 Task: open an excel sheet and write heading  SpendSmartAdd Dates in a column and its values below  '2023-05-01, 2023-05-03, 2023-05-05, 2023-05-10, 2023-05-15, 2023-05-20, 2023-05-25 & 2023-05-31'Add Categories in next column and its values below  Groceries, Dining Out, Transportation, Entertainment, Shopping, Utilities, Health & Miscellaneous. Add Descriptions in next column and its values below  Supermarket, Restaurant, Public Transport, Movie Tickets, Clothing Store, Internet Bill, Pharmacy & Online PurchaseAdd Amountin next column and its values below  $50, $30, $10, $20, $100, $60, $40 & $50Save page Financial Wizard
Action: Mouse moved to (21, 28)
Screenshot: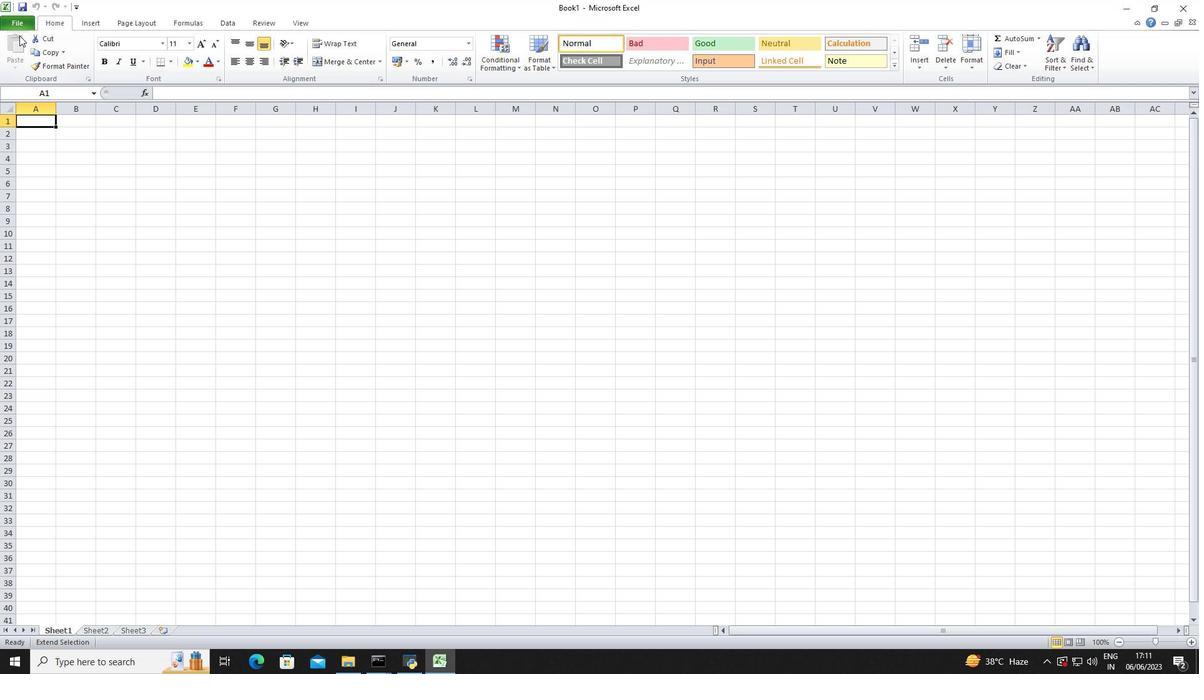 
Action: Mouse pressed left at (21, 28)
Screenshot: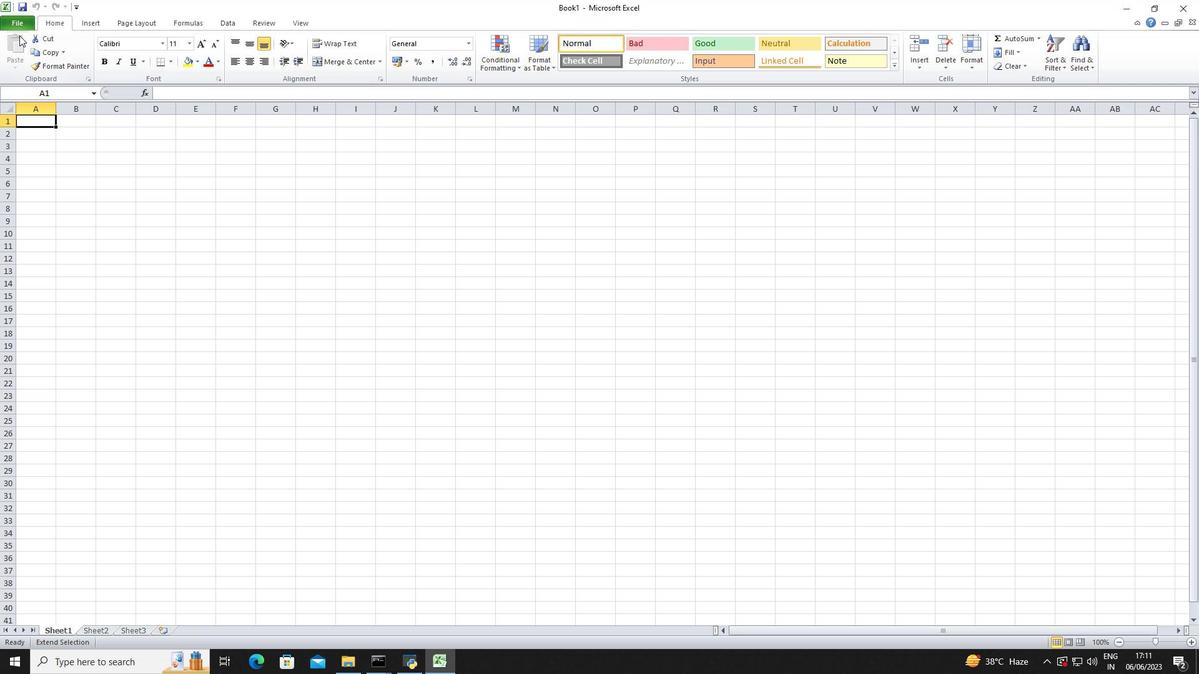 
Action: Mouse moved to (36, 161)
Screenshot: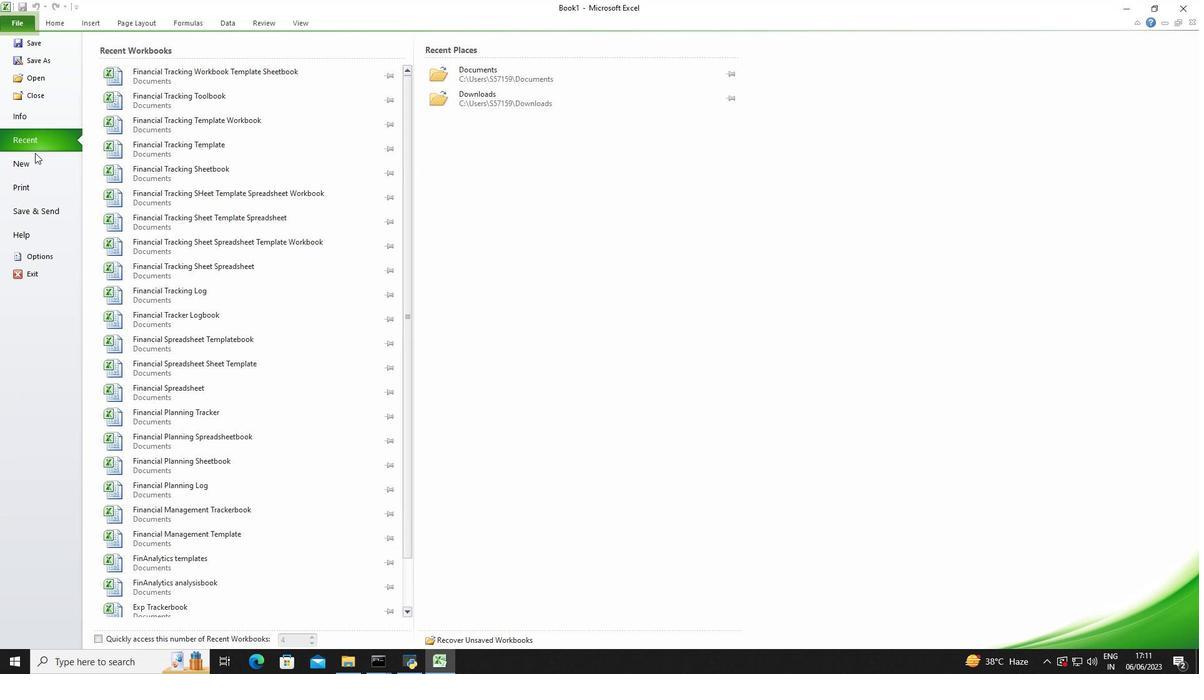
Action: Mouse pressed left at (36, 161)
Screenshot: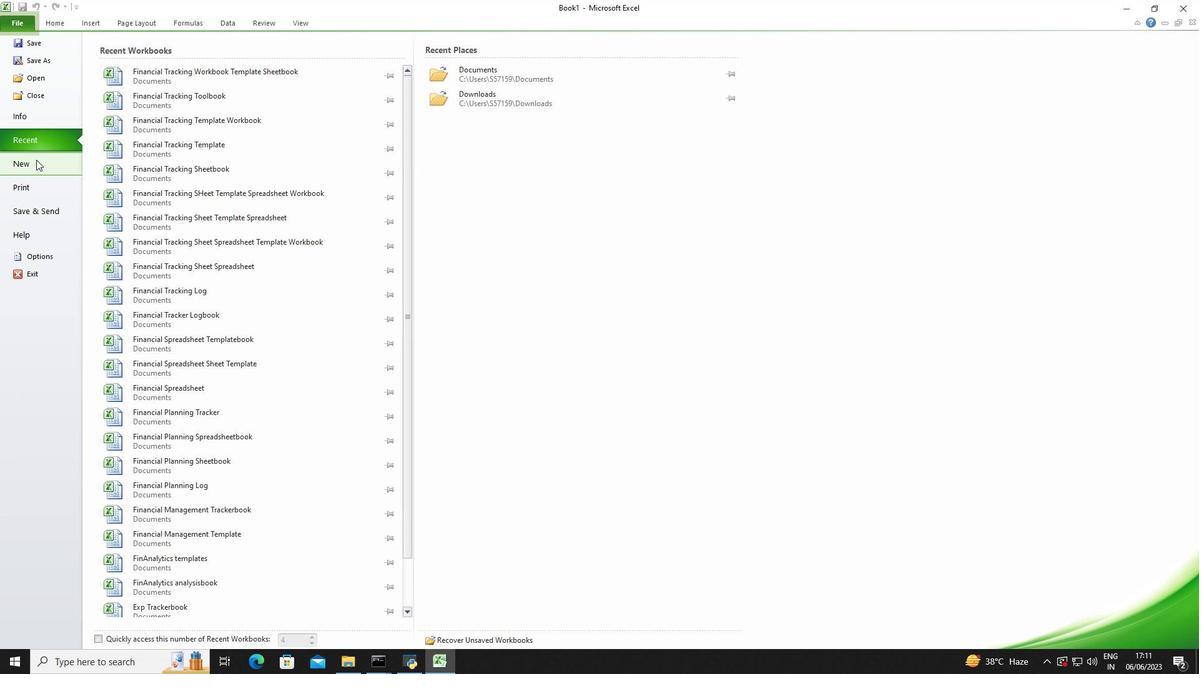 
Action: Mouse moved to (612, 322)
Screenshot: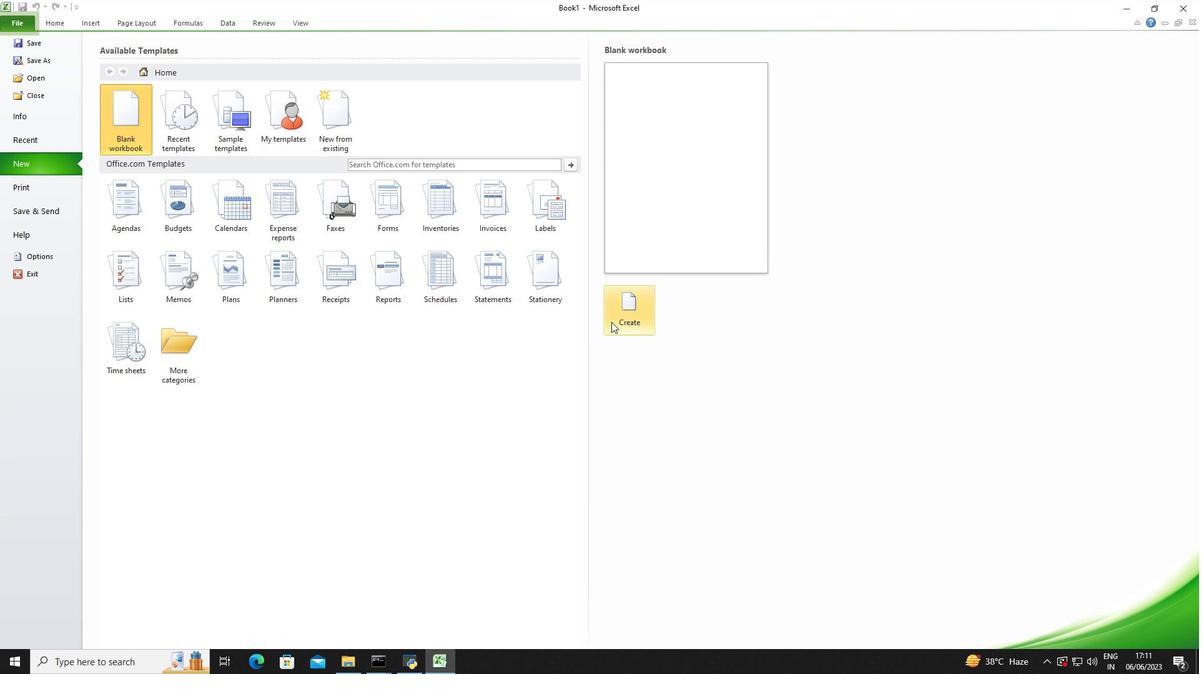 
Action: Mouse pressed left at (612, 322)
Screenshot: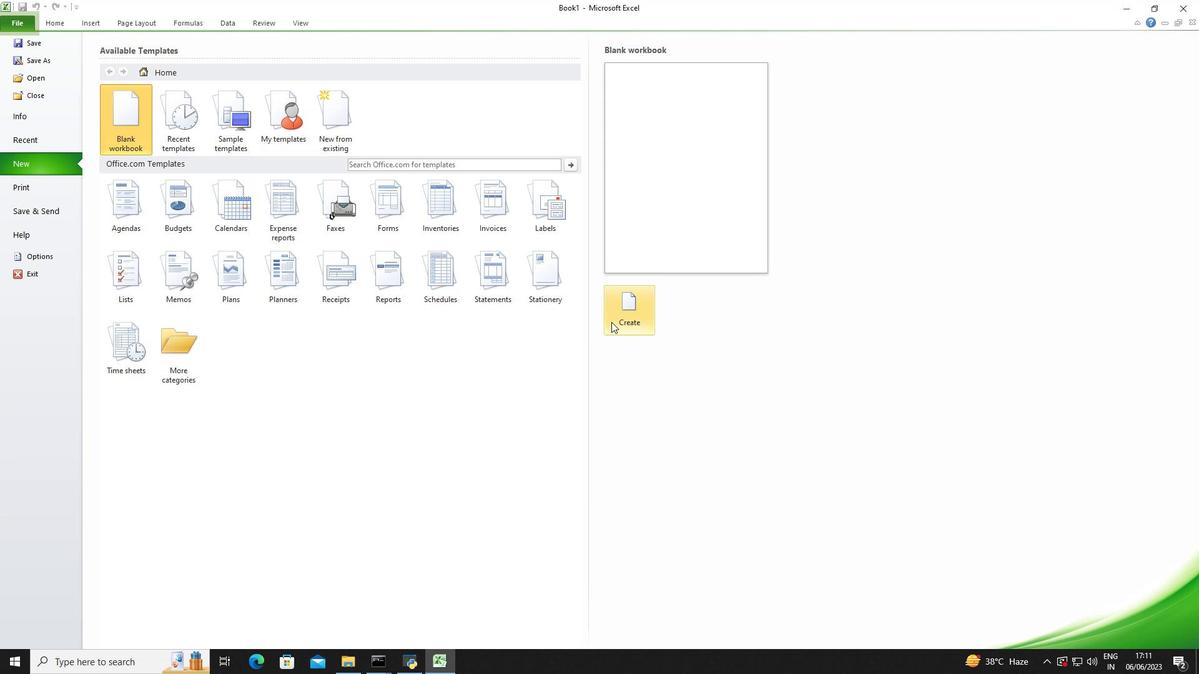
Action: Mouse moved to (34, 124)
Screenshot: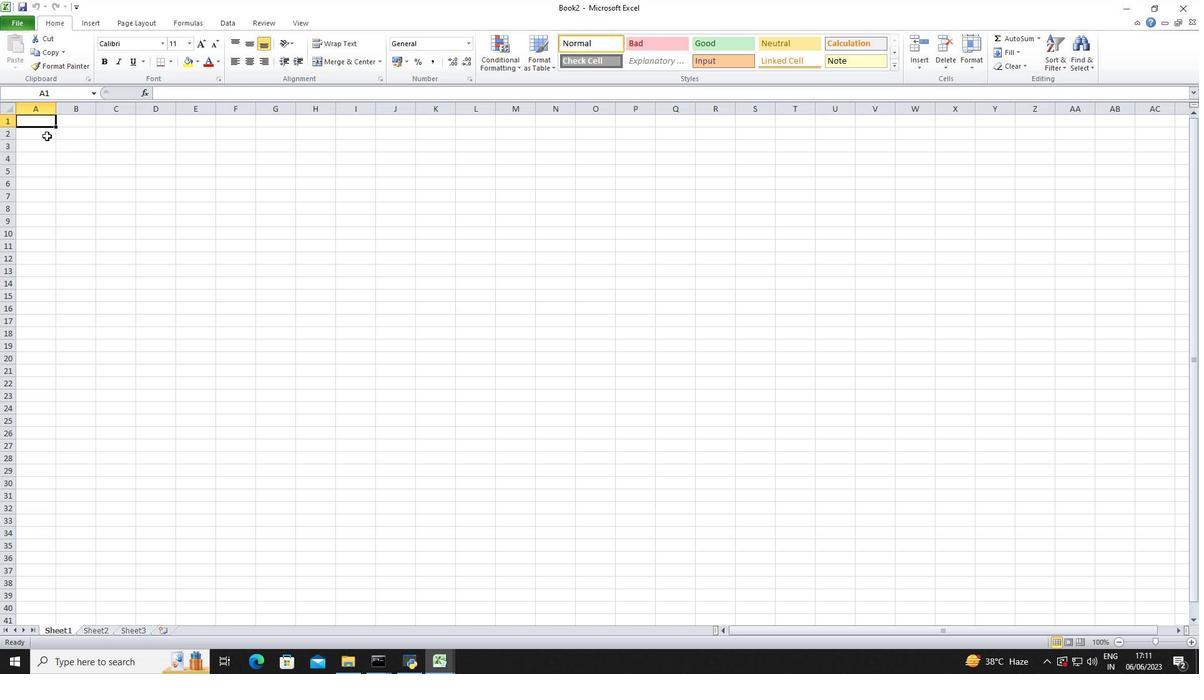
Action: Mouse pressed left at (34, 124)
Screenshot: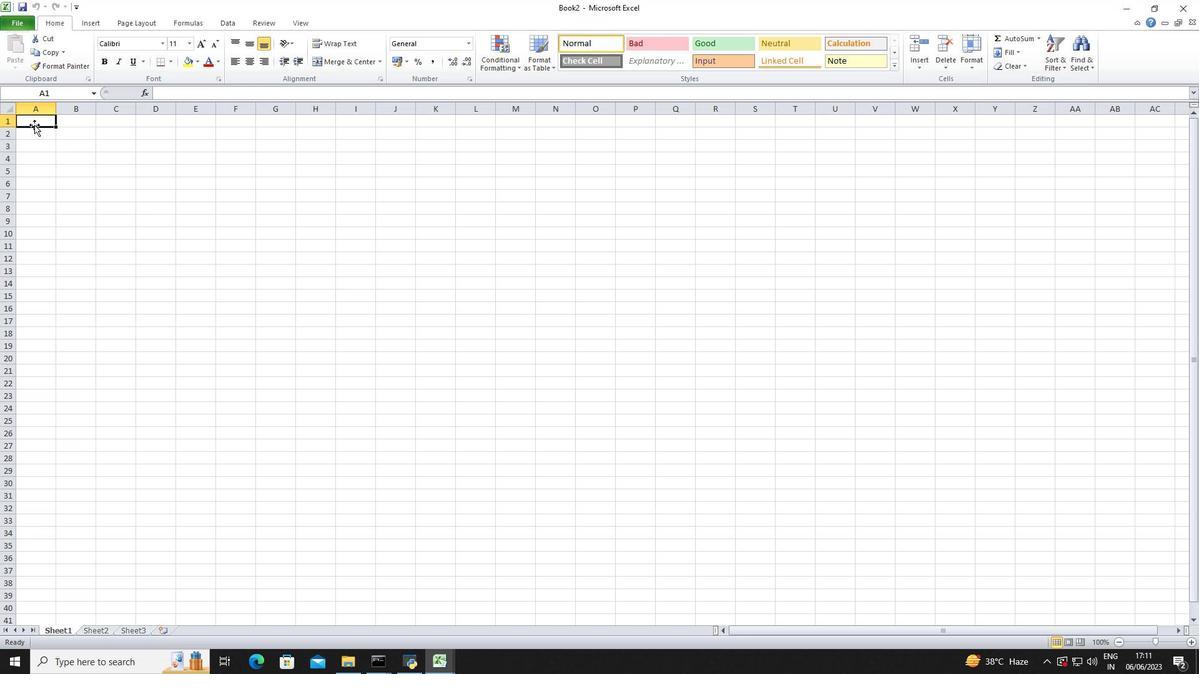 
Action: Key pressed <Key.shift>Spend<Key.shift>Smart<Key.down><Key.down><Key.shift>Dates<Key.down>2023-05-01<Key.enter>2023-05-03<Key.enter>20230-05-05<Key.enter><Key.up>2023-05-05<Key.enter>2023-05-10<Key.enter>20230<Key.backspace>=<Key.backspace>-05-15<Key.enter>2023-05020<Key.enter><Key.up>
Screenshot: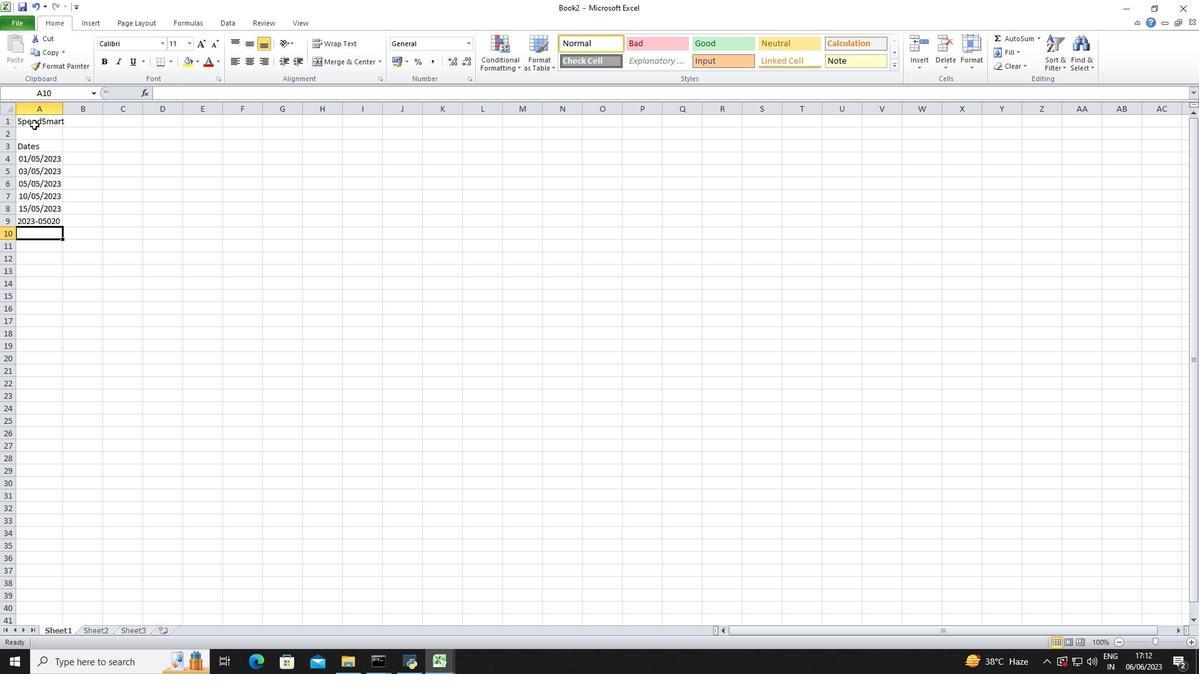 
Action: Mouse moved to (46, 222)
Screenshot: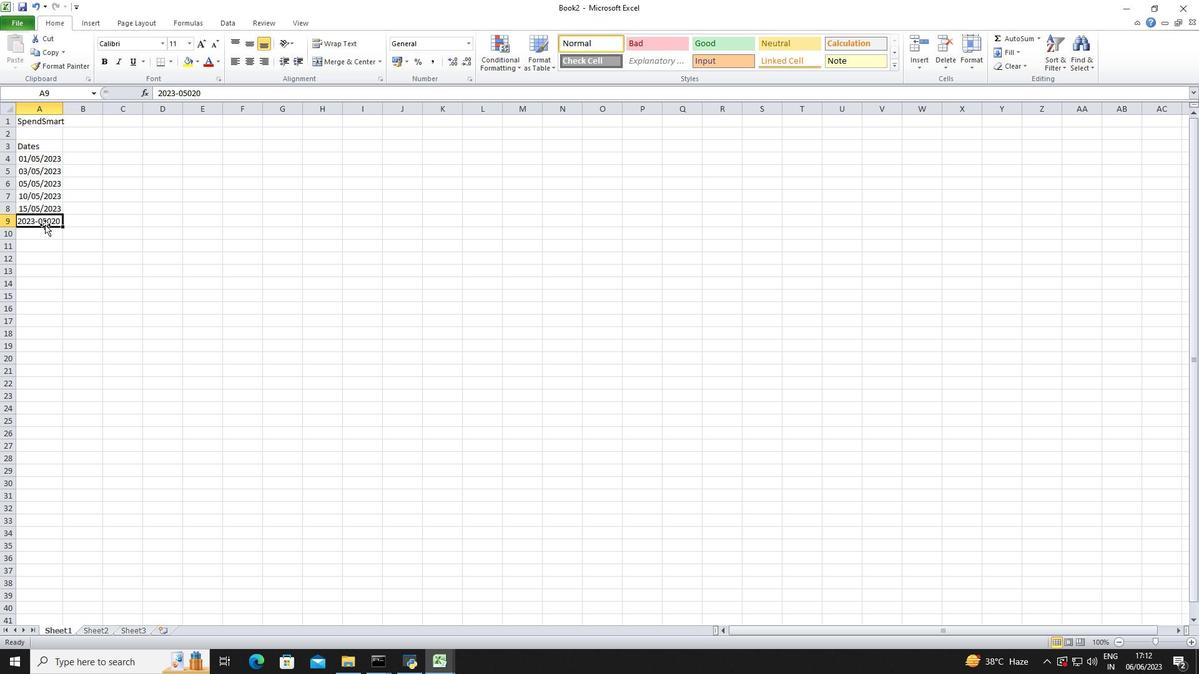 
Action: Mouse pressed left at (46, 222)
Screenshot: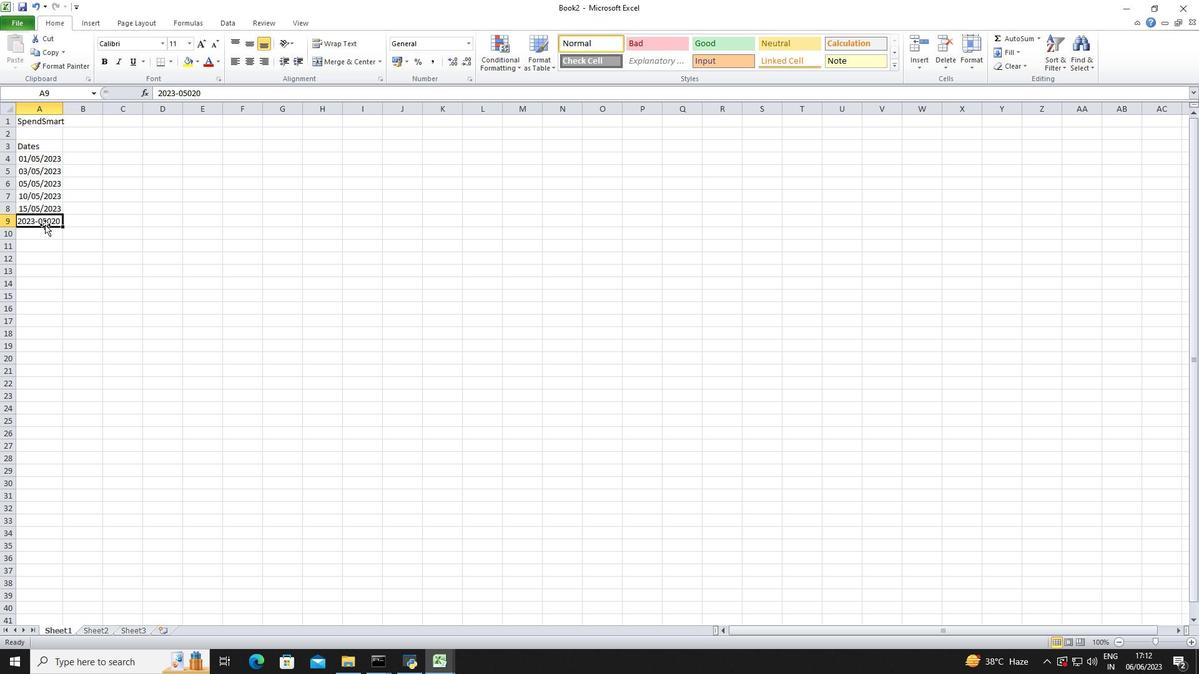 
Action: Mouse pressed left at (46, 222)
Screenshot: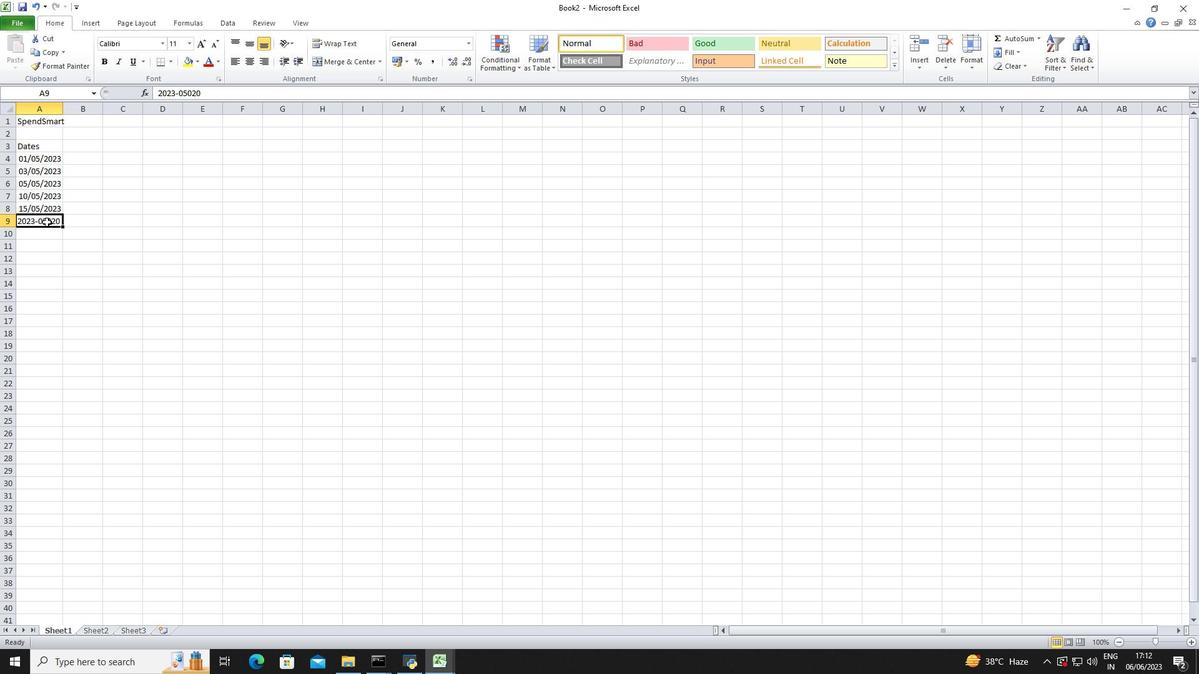
Action: Mouse moved to (118, 239)
Screenshot: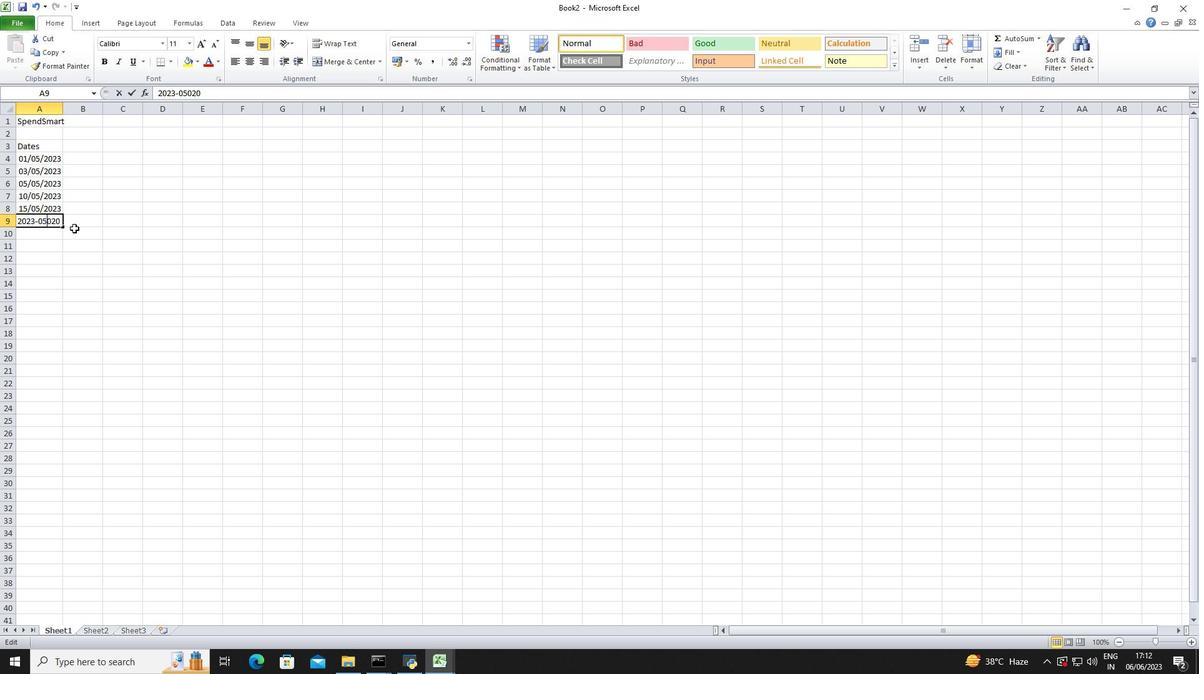 
Action: Key pressed <Key.right><Key.backspace>-<Key.enter>20230<Key.backspace>-05-25<Key.enter>2023-05-31<Key.enter><Key.right>
Screenshot: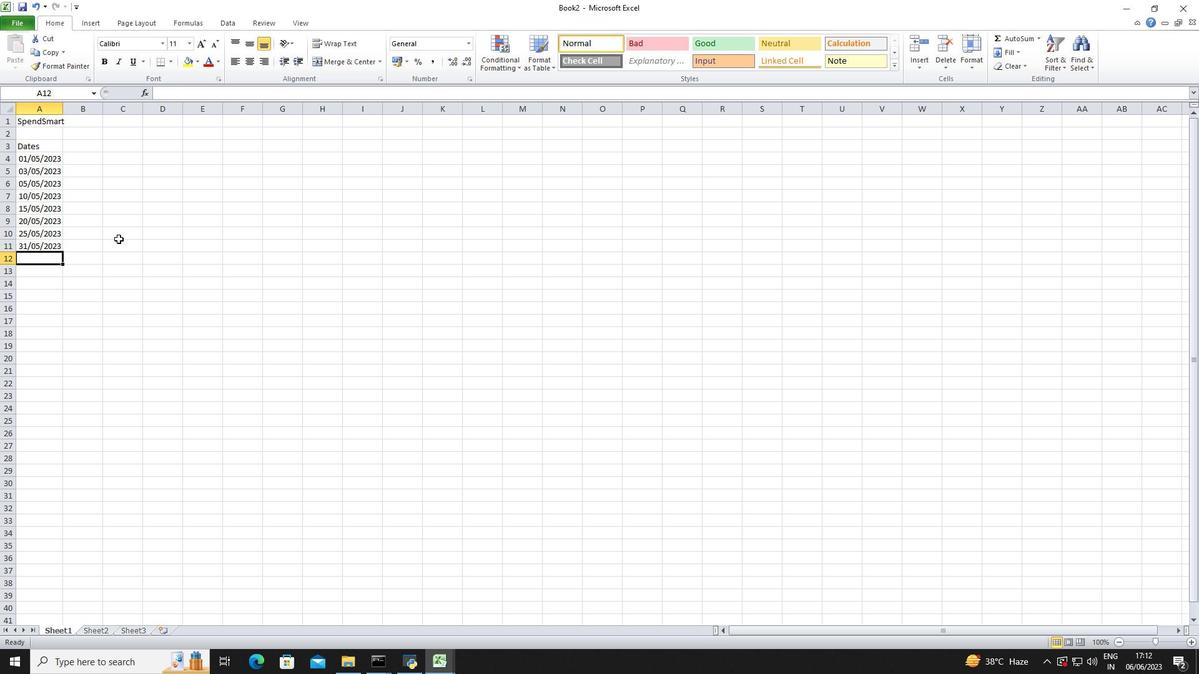 
Action: Mouse moved to (44, 158)
Screenshot: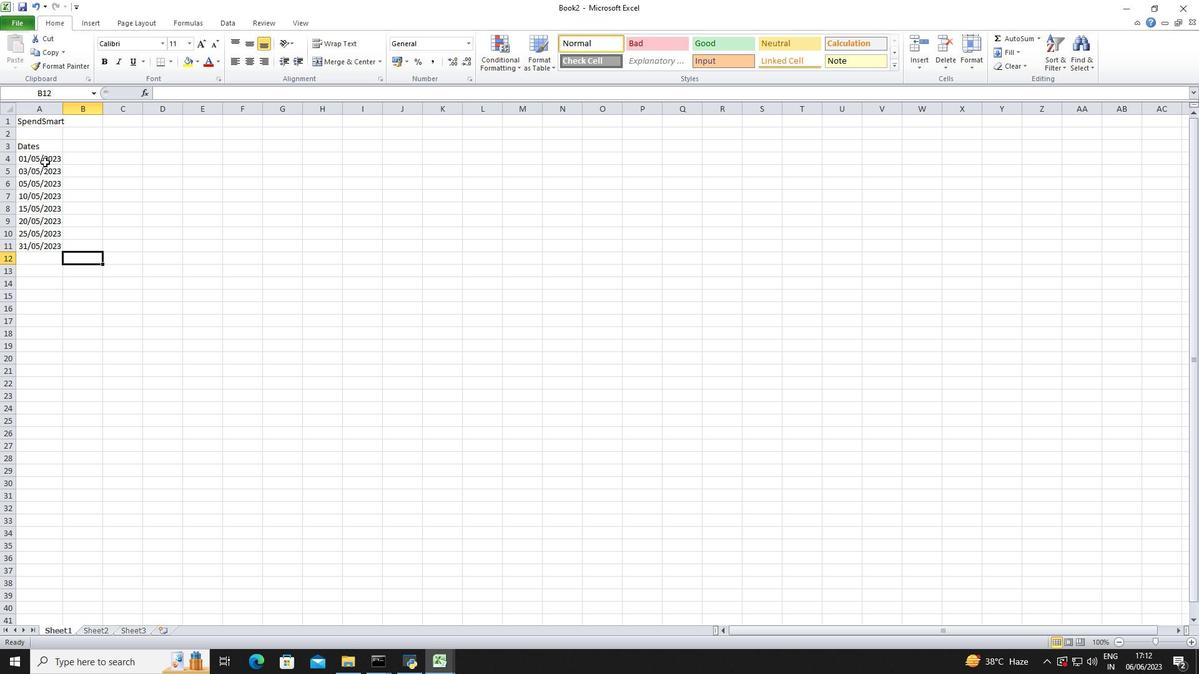 
Action: Mouse pressed left at (44, 158)
Screenshot: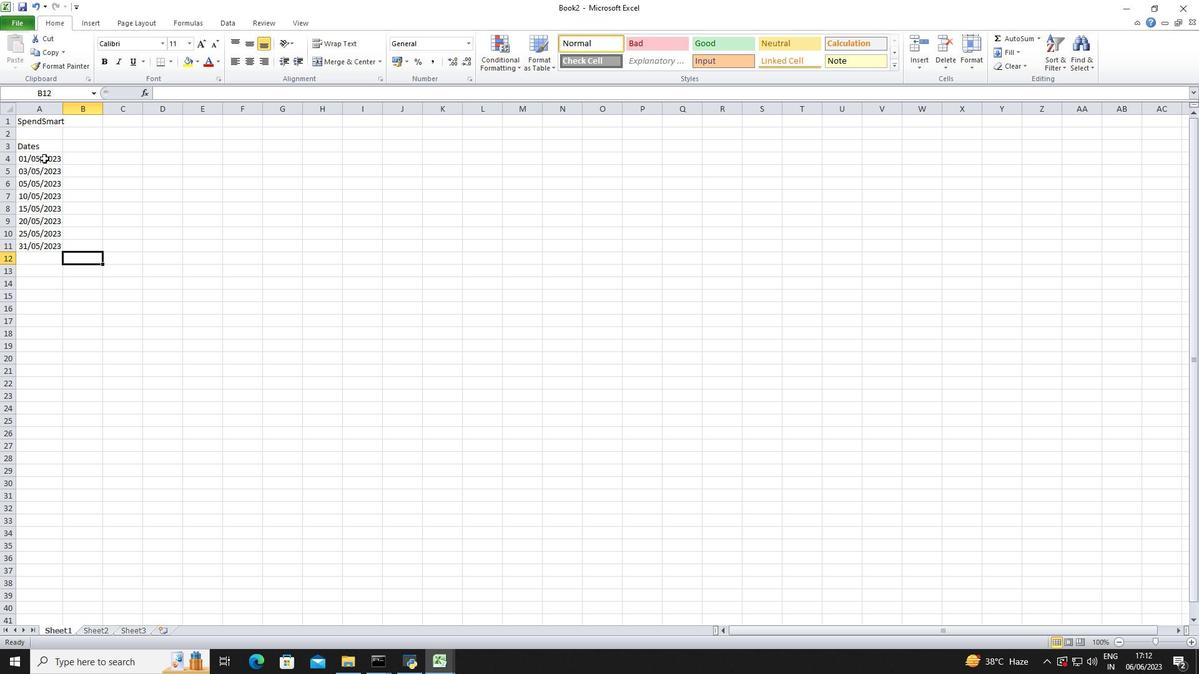 
Action: Mouse moved to (46, 245)
Screenshot: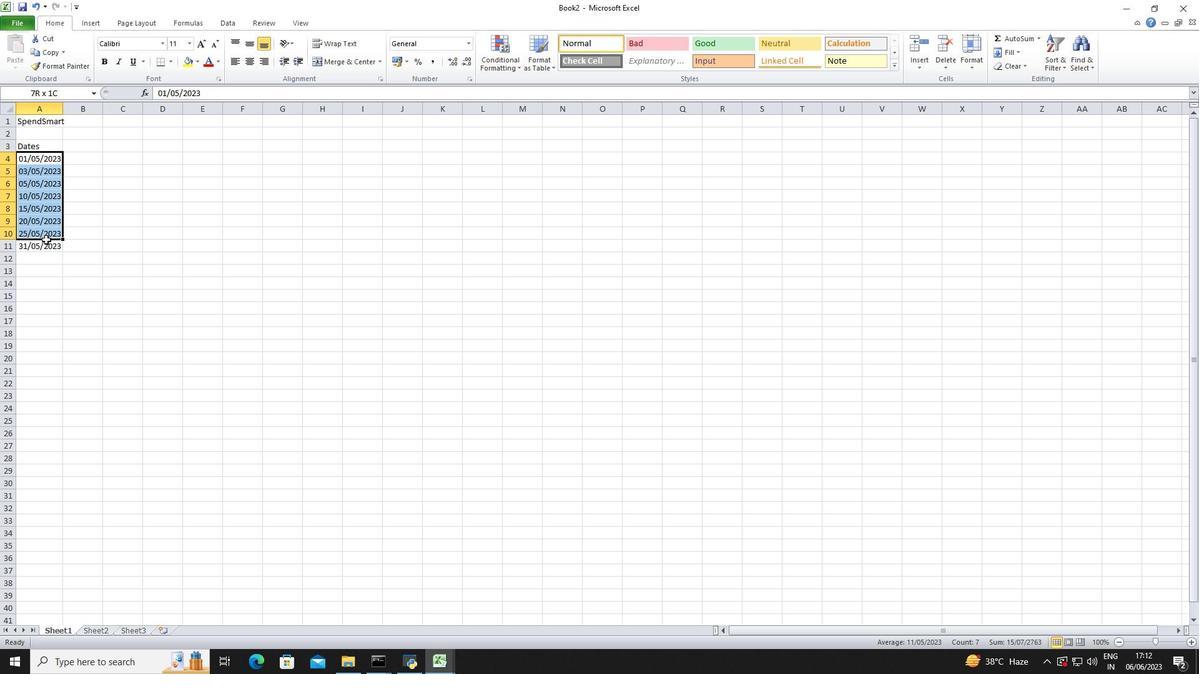 
Action: Mouse pressed right at (46, 245)
Screenshot: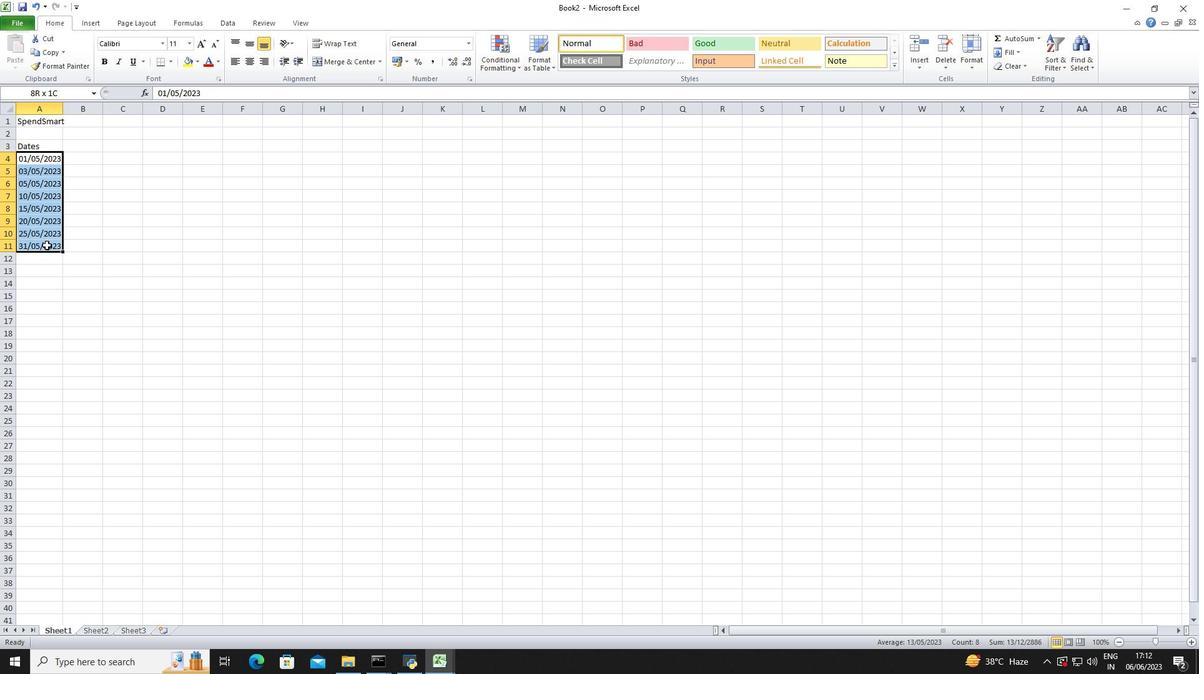 
Action: Mouse moved to (88, 416)
Screenshot: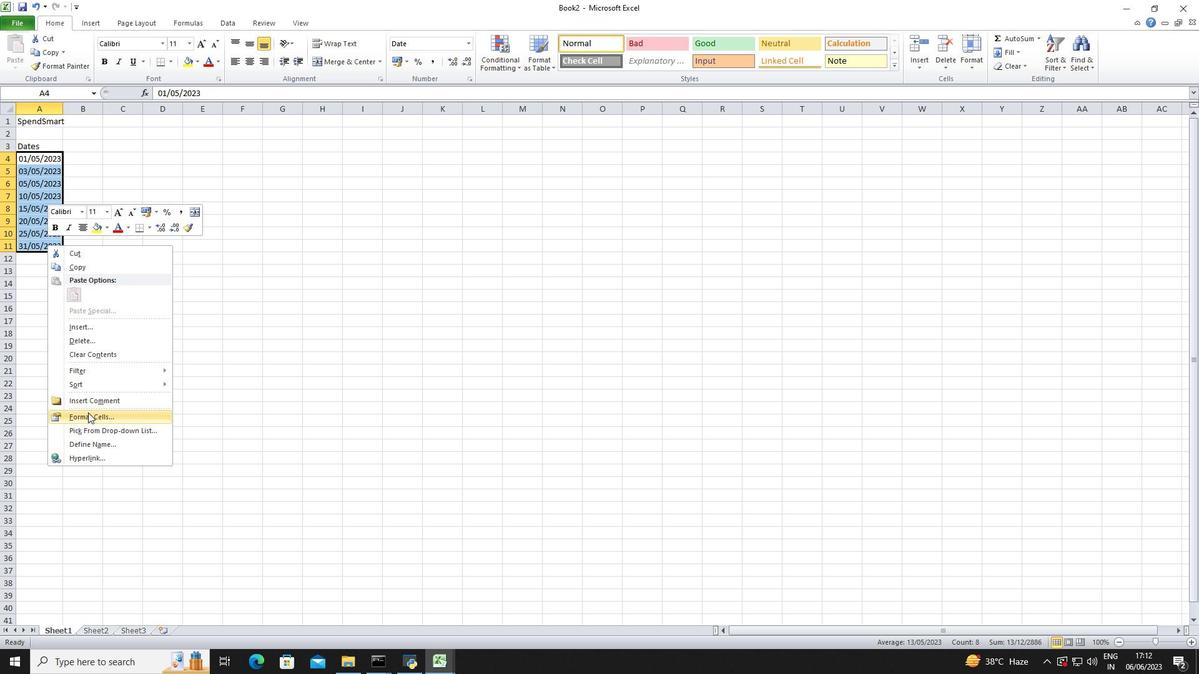
Action: Mouse pressed left at (88, 416)
Screenshot: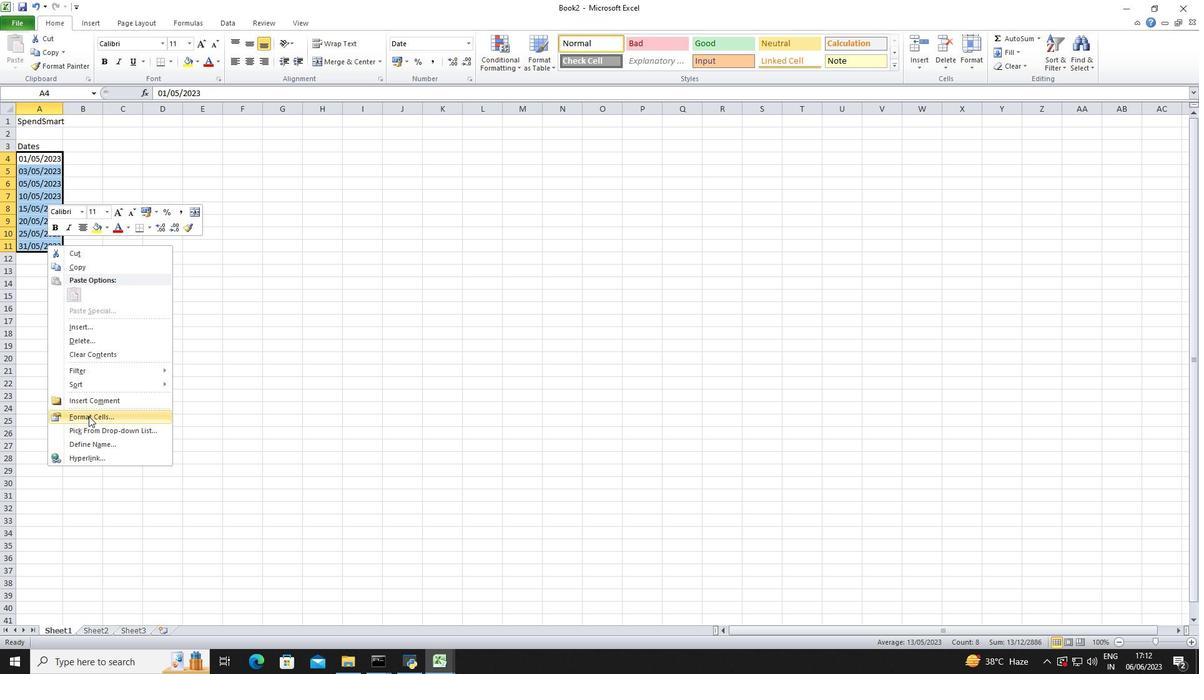 
Action: Mouse moved to (161, 276)
Screenshot: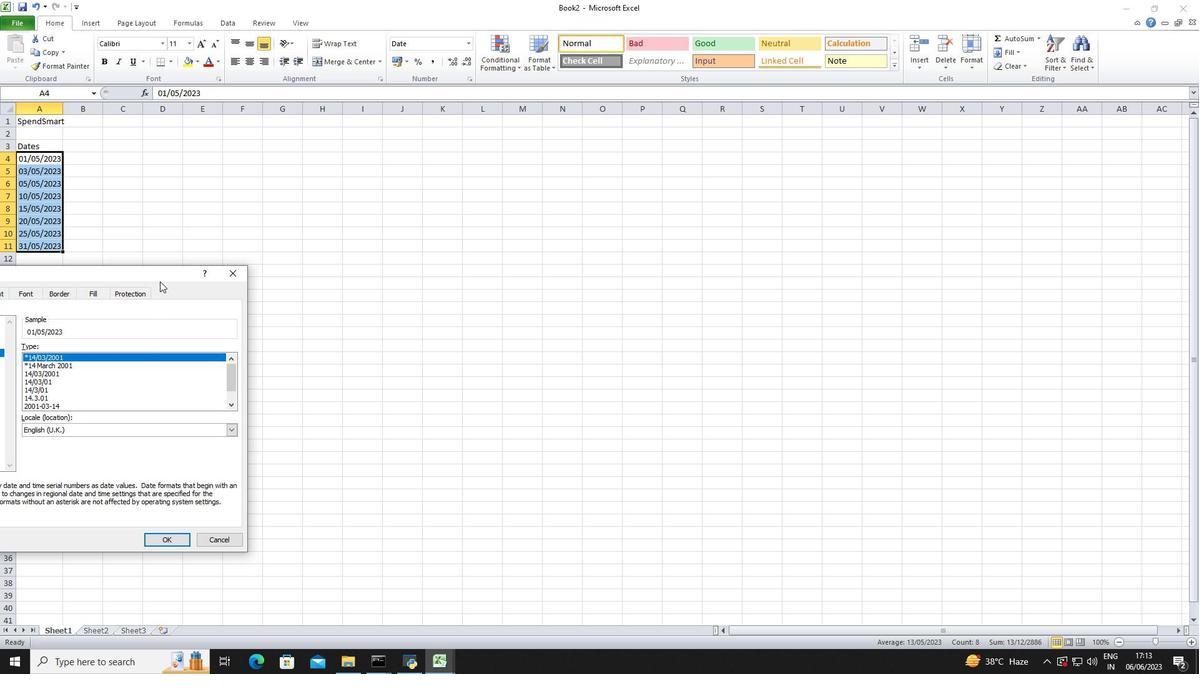 
Action: Mouse pressed left at (161, 276)
Screenshot: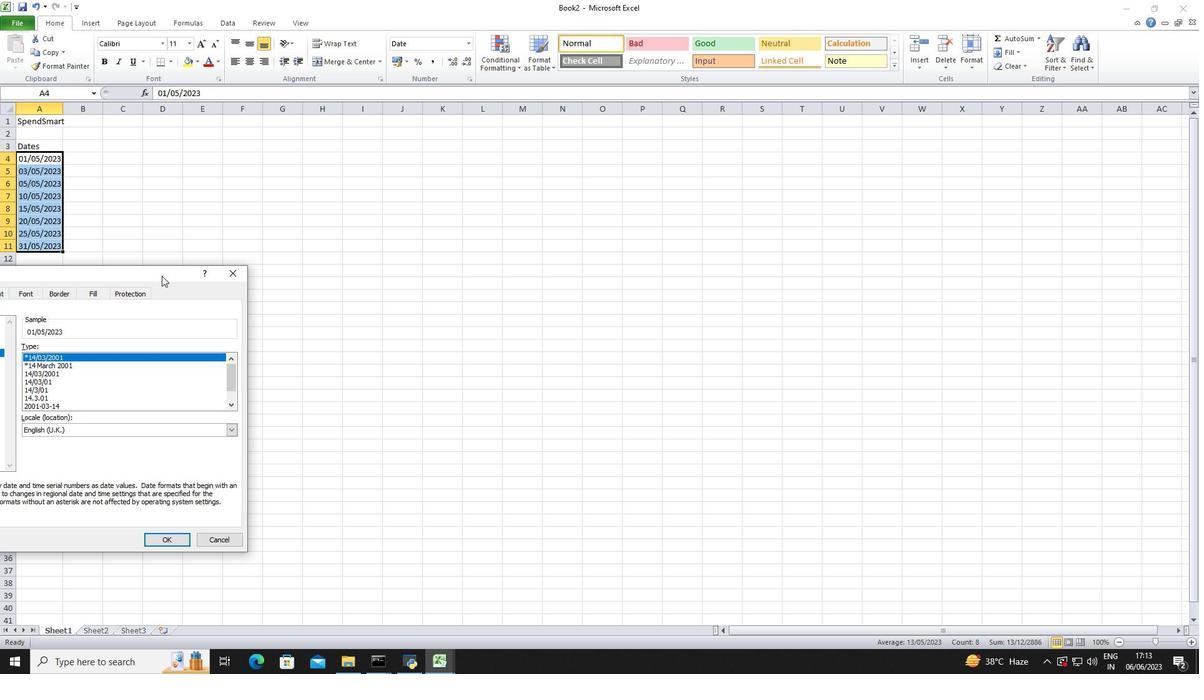 
Action: Mouse moved to (360, 341)
Screenshot: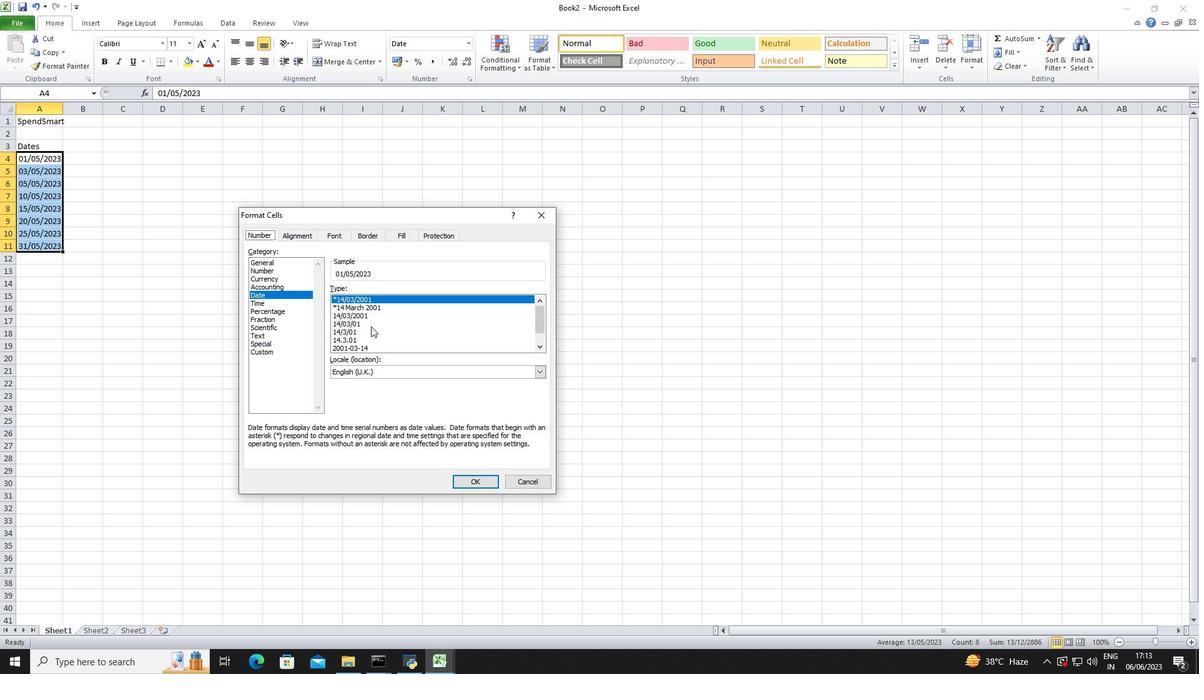 
Action: Mouse scrolled (360, 340) with delta (0, 0)
Screenshot: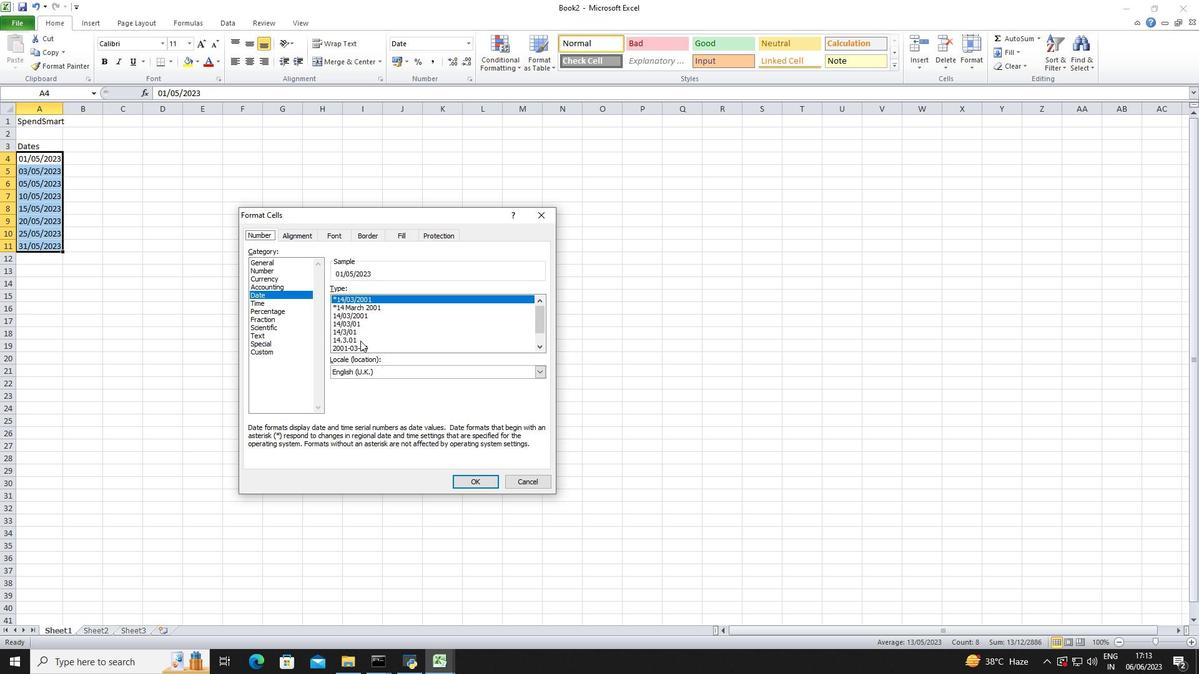 
Action: Mouse scrolled (360, 340) with delta (0, 0)
Screenshot: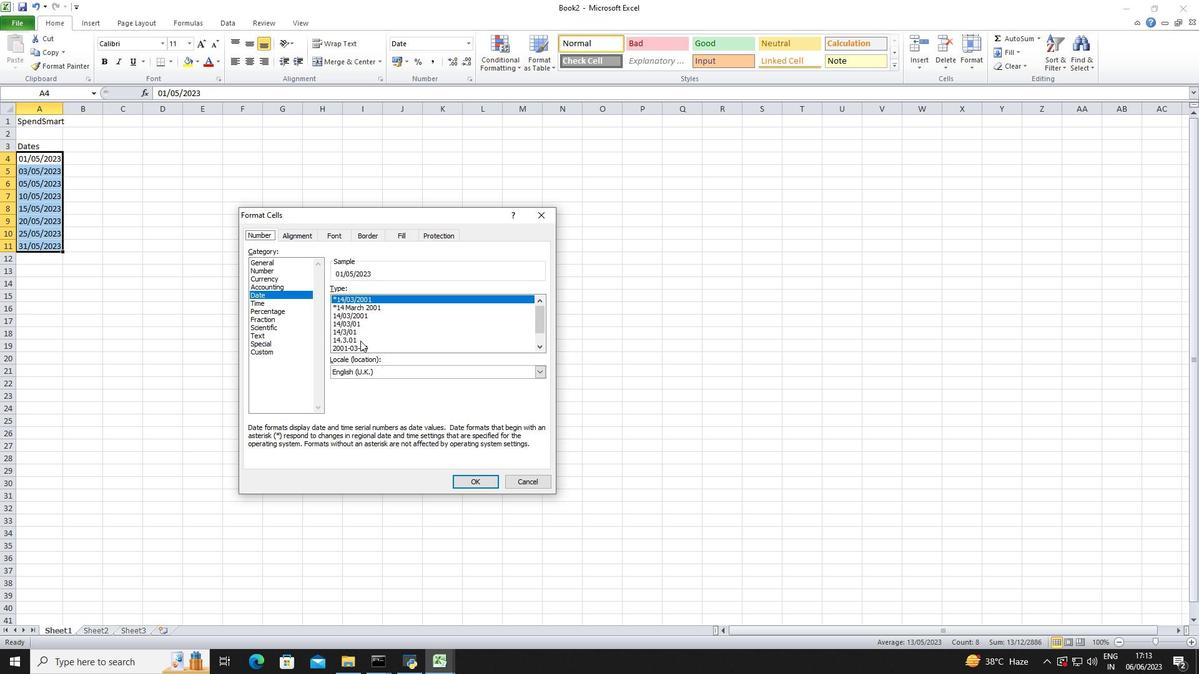 
Action: Mouse scrolled (360, 340) with delta (0, 0)
Screenshot: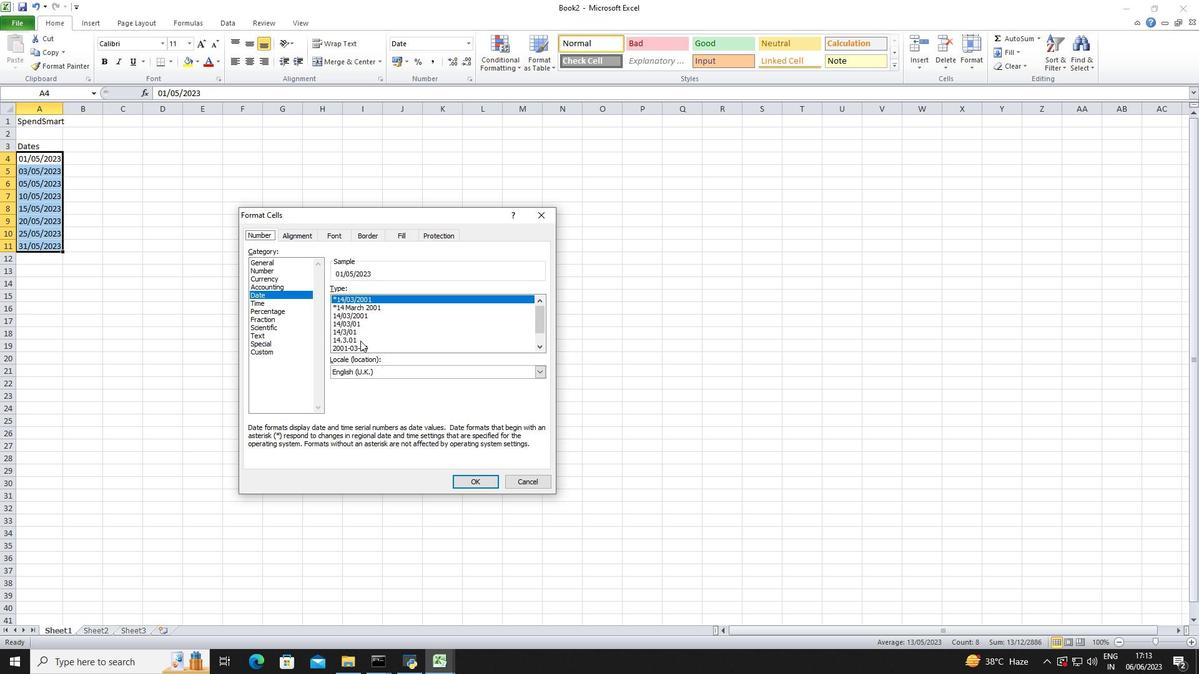 
Action: Mouse scrolled (360, 340) with delta (0, 0)
Screenshot: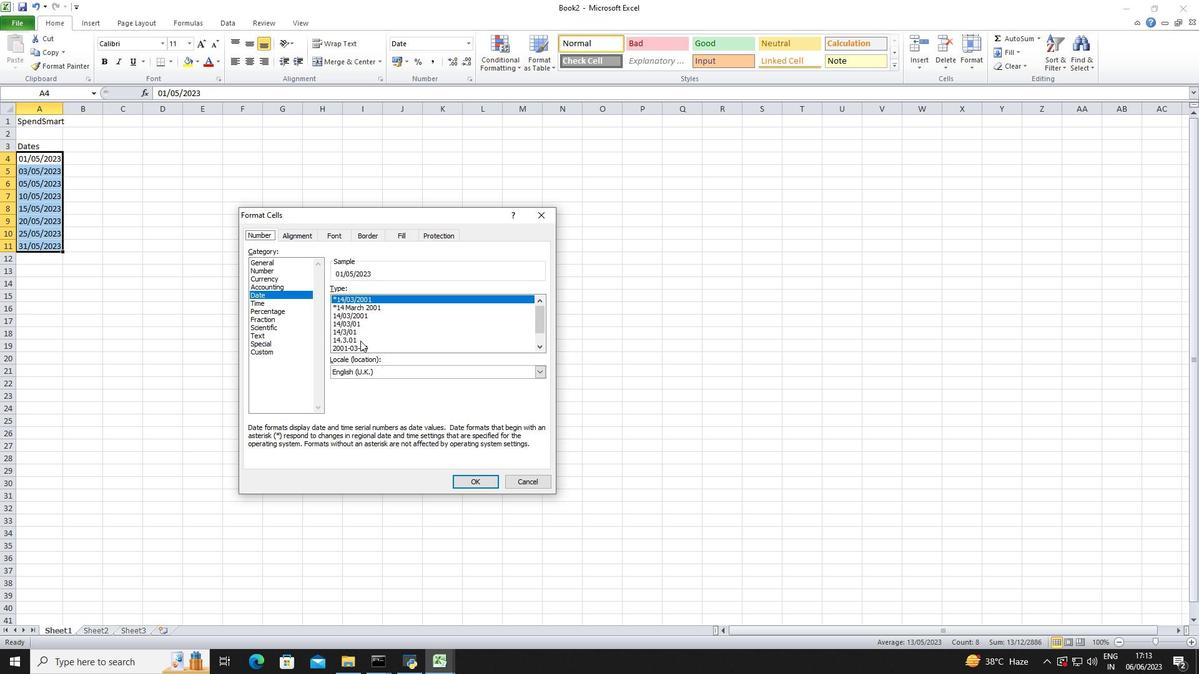 
Action: Mouse scrolled (360, 340) with delta (0, 0)
Screenshot: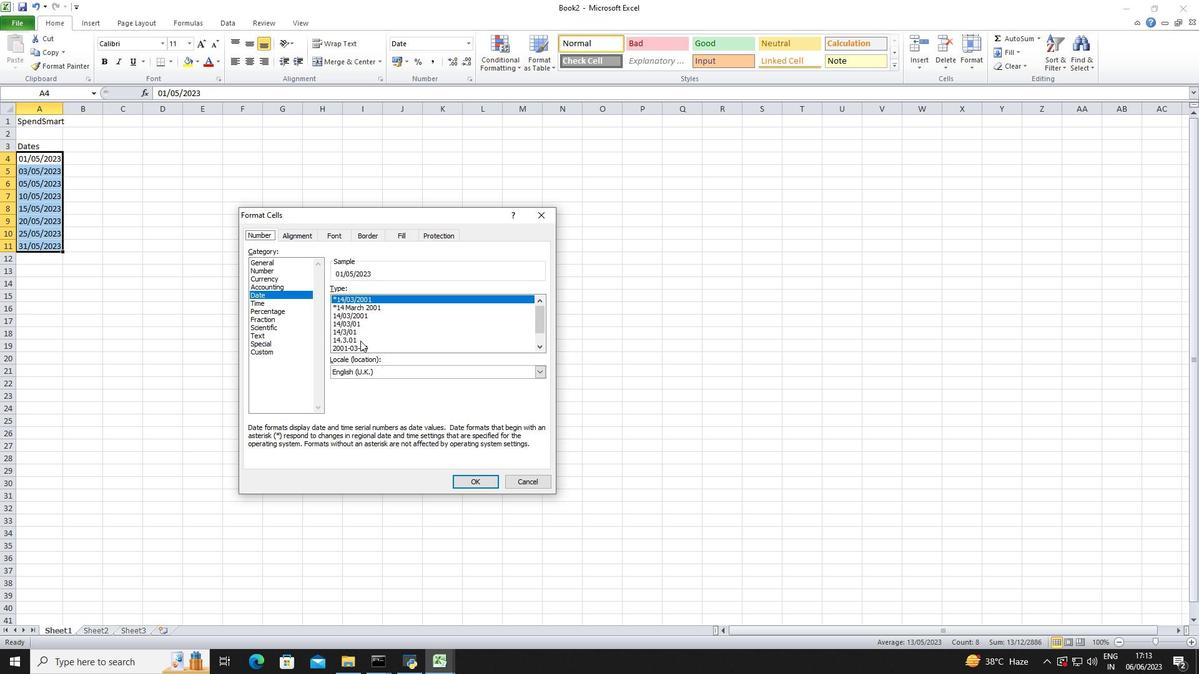 
Action: Mouse moved to (363, 332)
Screenshot: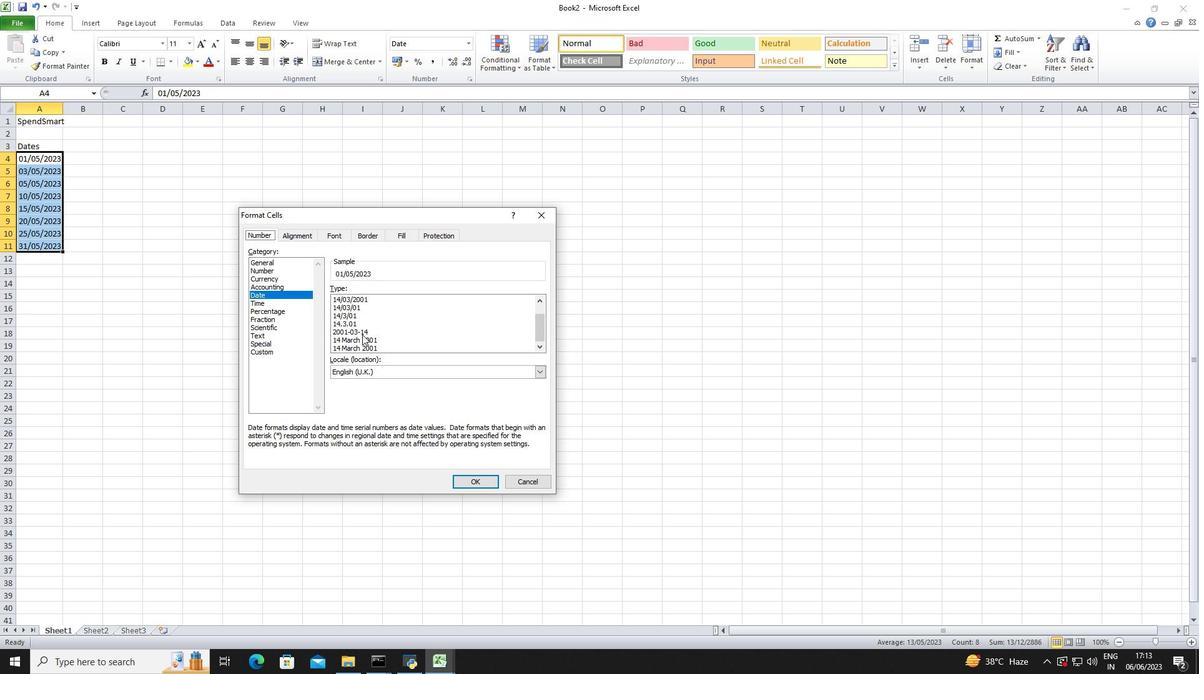 
Action: Mouse pressed left at (363, 332)
Screenshot: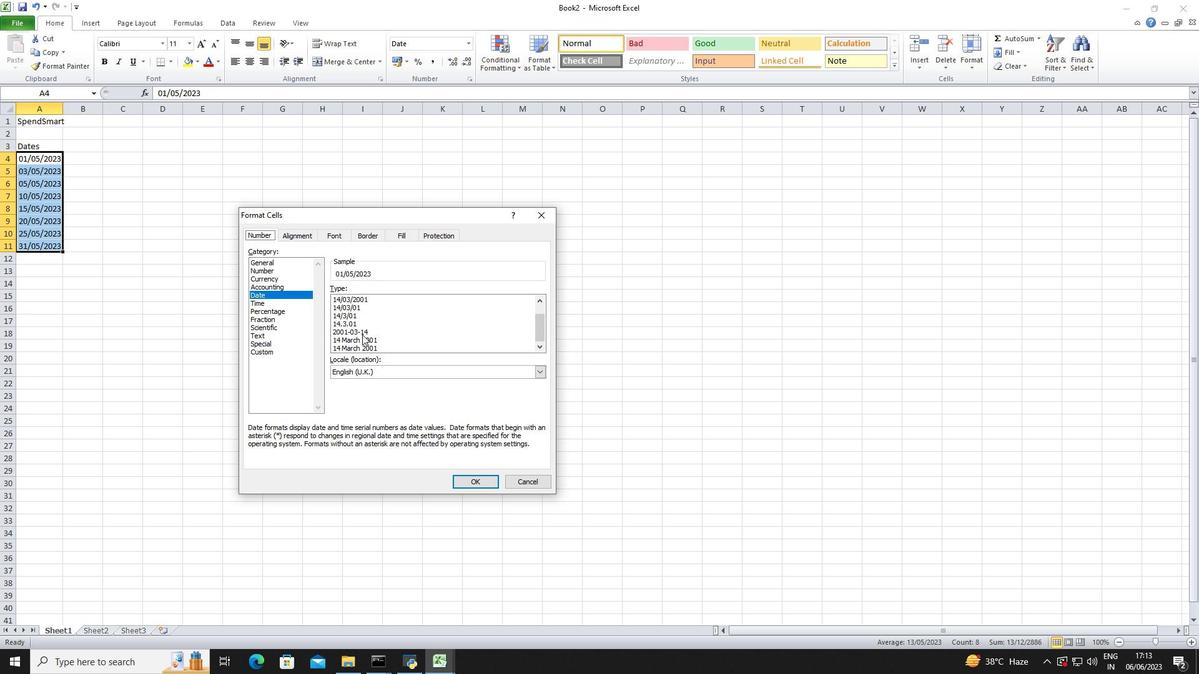 
Action: Mouse moved to (464, 478)
Screenshot: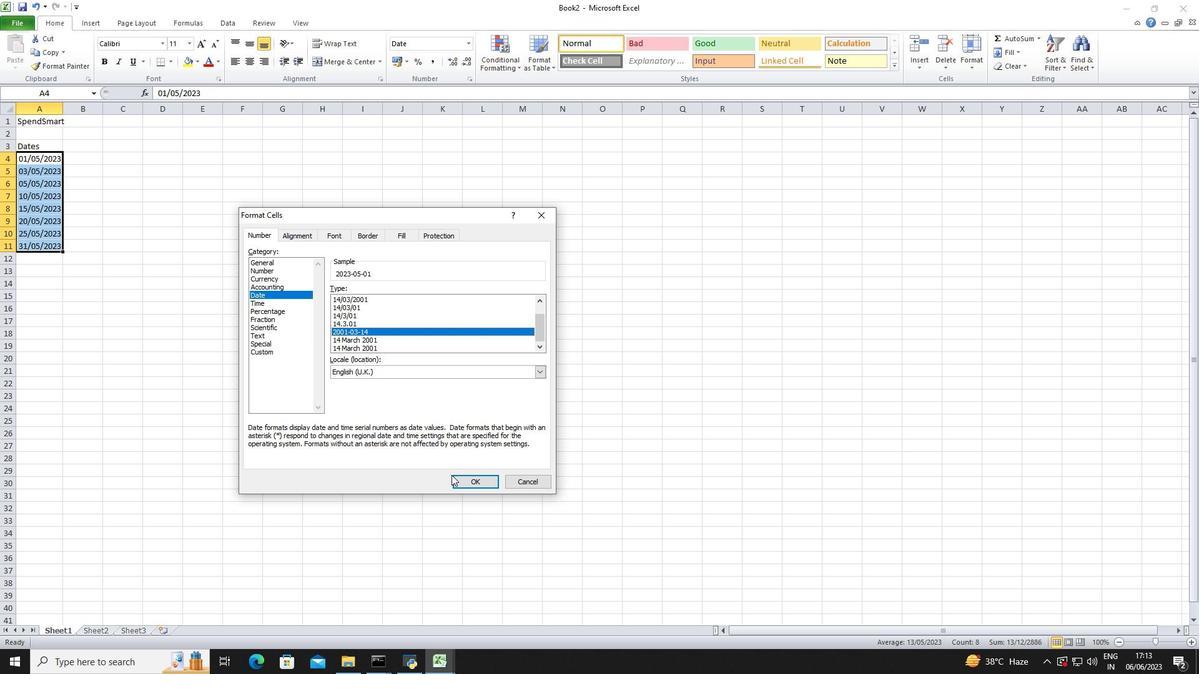 
Action: Mouse pressed left at (464, 478)
Screenshot: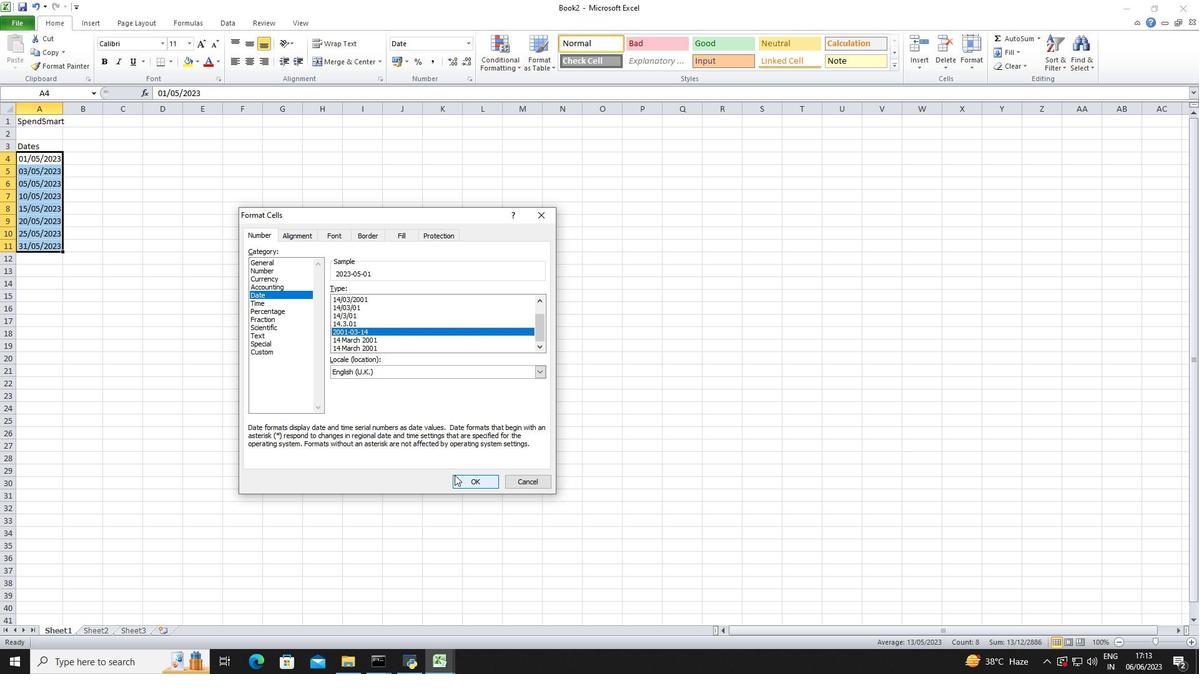 
Action: Mouse moved to (107, 145)
Screenshot: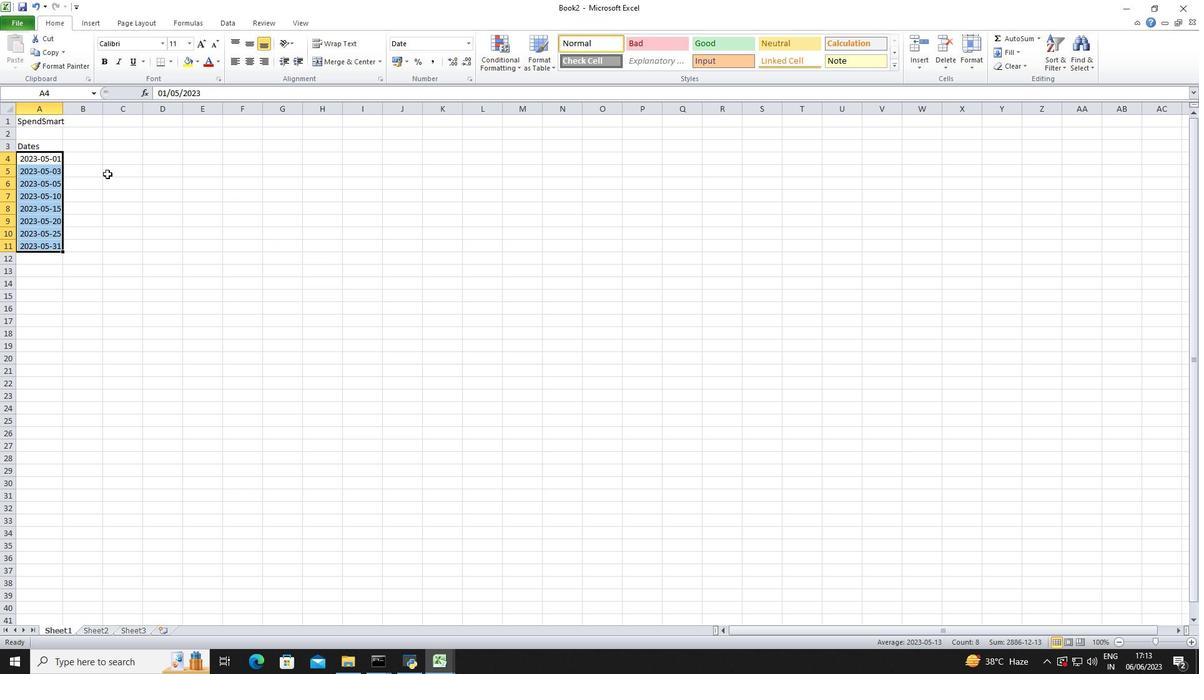 
Action: Mouse pressed left at (107, 145)
Screenshot: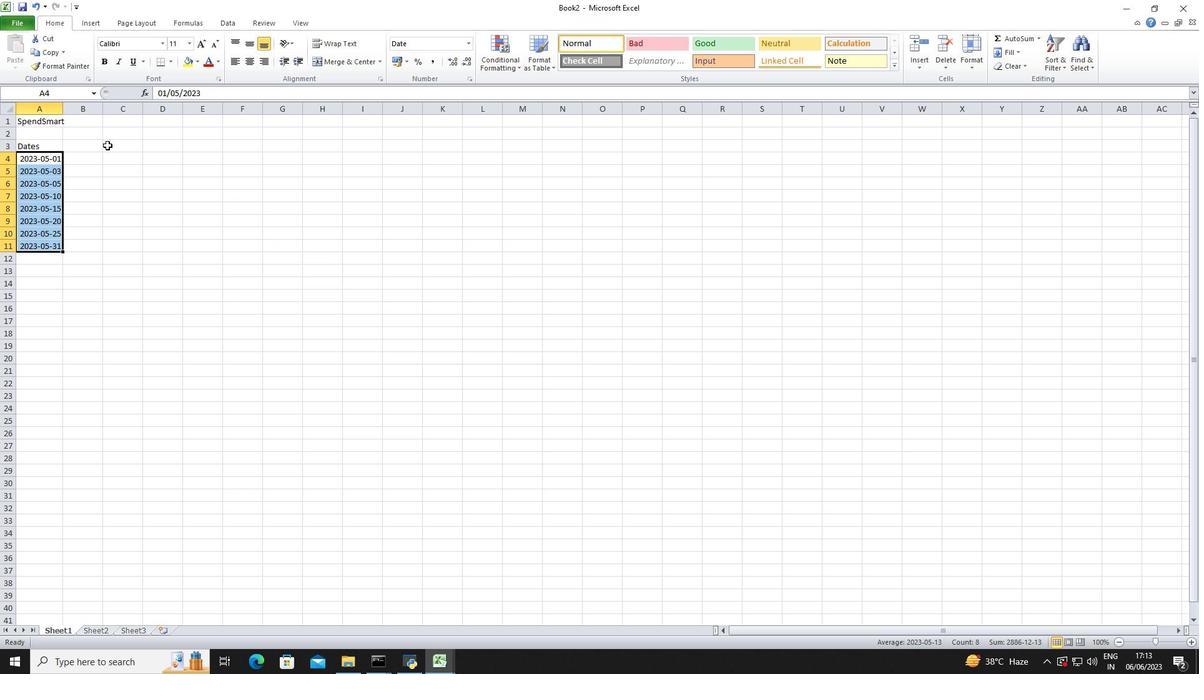 
Action: Key pressed <Key.shift>Categories<Key.down><Key.shift><Key.shift>Groceries<Key.enter><Key.shift>Dining<Key.space><Key.shift>Out<Key.enter><Key.shift>Transportation<Key.enter><Key.shift>Entertainmnet<Key.backspace><Key.backspace><Key.backspace>ent<Key.enter><Key.shift>Shopping<Key.enter><Key.shift>W<Key.backspace><Key.shift>Utilities<Key.enter><Key.shift>Health<Key.enter><Key.shift><Key.shift><Key.shift><Key.shift>Miscellaneous<Key.down><Key.right><Key.right><Key.up><Key.up><Key.up><Key.up><Key.up><Key.up><Key.up><Key.up><Key.up><Key.shift>Descriptions<Key.down><Key.shift>Supermarket<Key.right><Key.down><Key.left><Key.shift>Resr<Key.backspace>taurant<Key.right><Key.down><Key.left><Key.shift>Public<Key.space><Key.shift>Transport<Key.enter><Key.shift>Movi<Key.space><Key.shift><Key.backspace>e<Key.space><Key.shift>Tickets<Key.enter><Key.shift>Clothing<Key.space><Key.shift>Store<Key.enter><Key.shift>Internet<Key.space><Key.shift>Bill<Key.enter><Key.shift>Pharm<Key.caps_lock>CY<Key.backspace><Key.backspace>A<Key.caps_lock><Key.backspace>acy<Key.enter><Key.shift>Online<Key.space><Key.shift>Purchase<Key.right><Key.right><Key.up><Key.up><Key.up><Key.up><Key.up><Key.up><Key.up><Key.up><Key.shift>Amount<Key.right><Key.down><Key.left>50<Key.enter>30<Key.enter>10<Key.enter>20<Key.enter>100<Key.enter>60<Key.enter>40<Key.enter>50<Key.down>
Screenshot: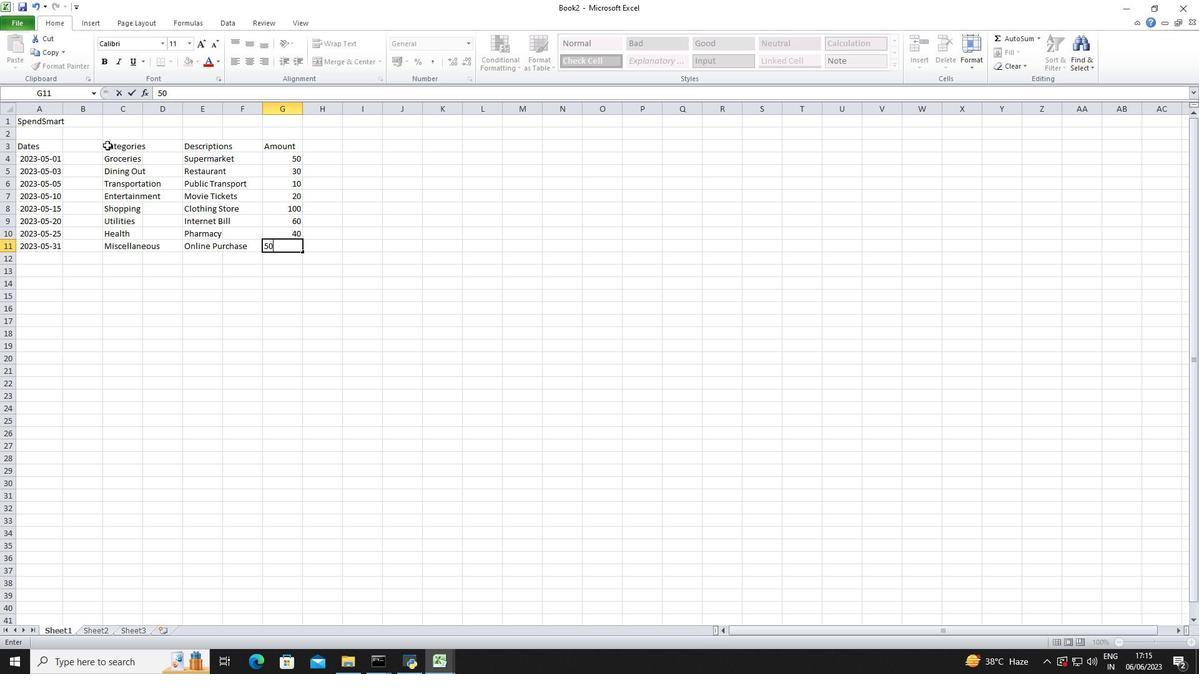 
Action: Mouse moved to (285, 159)
Screenshot: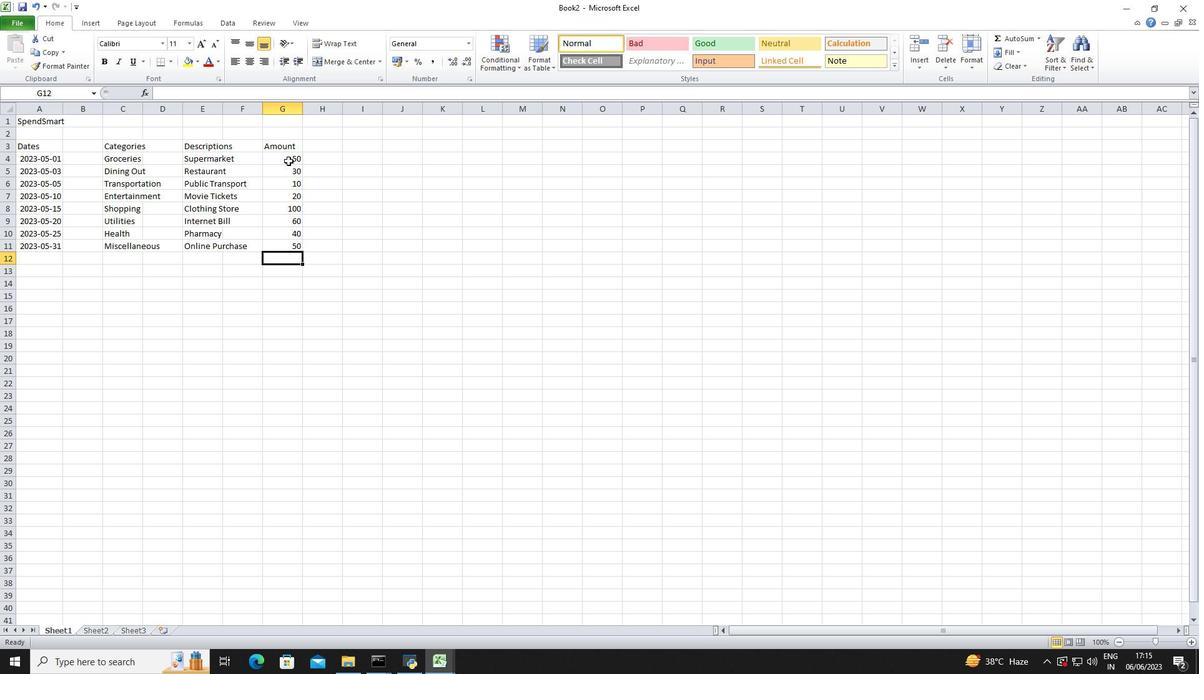 
Action: Mouse pressed left at (285, 159)
Screenshot: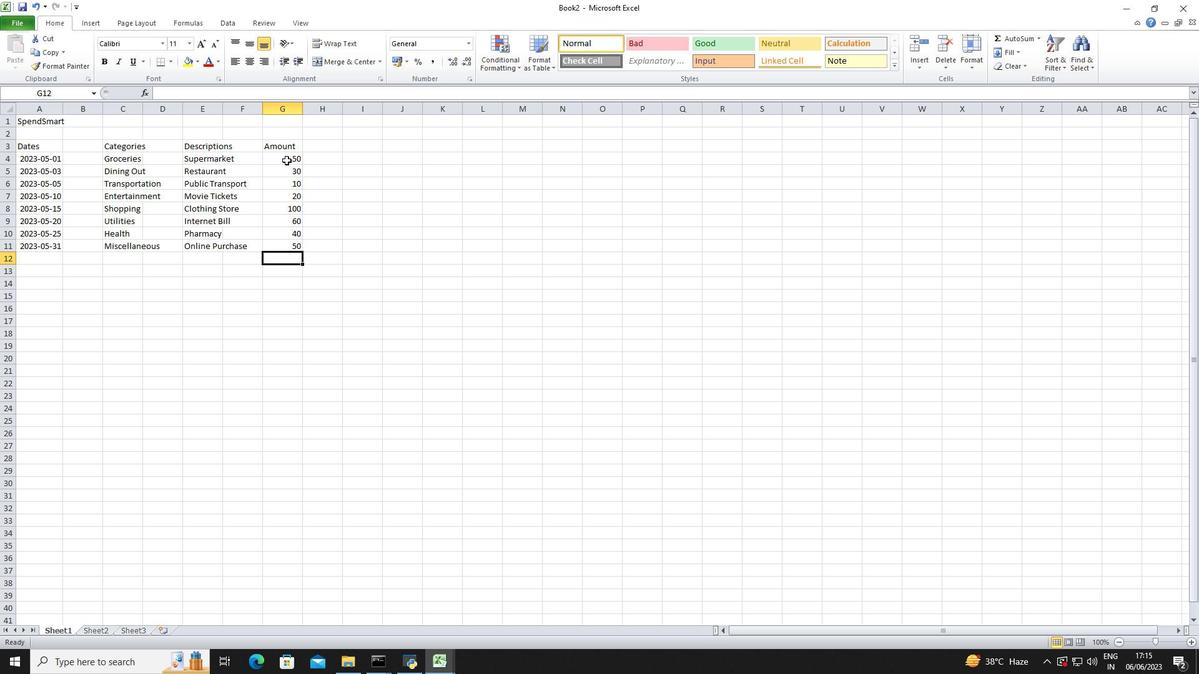 
Action: Mouse moved to (466, 48)
Screenshot: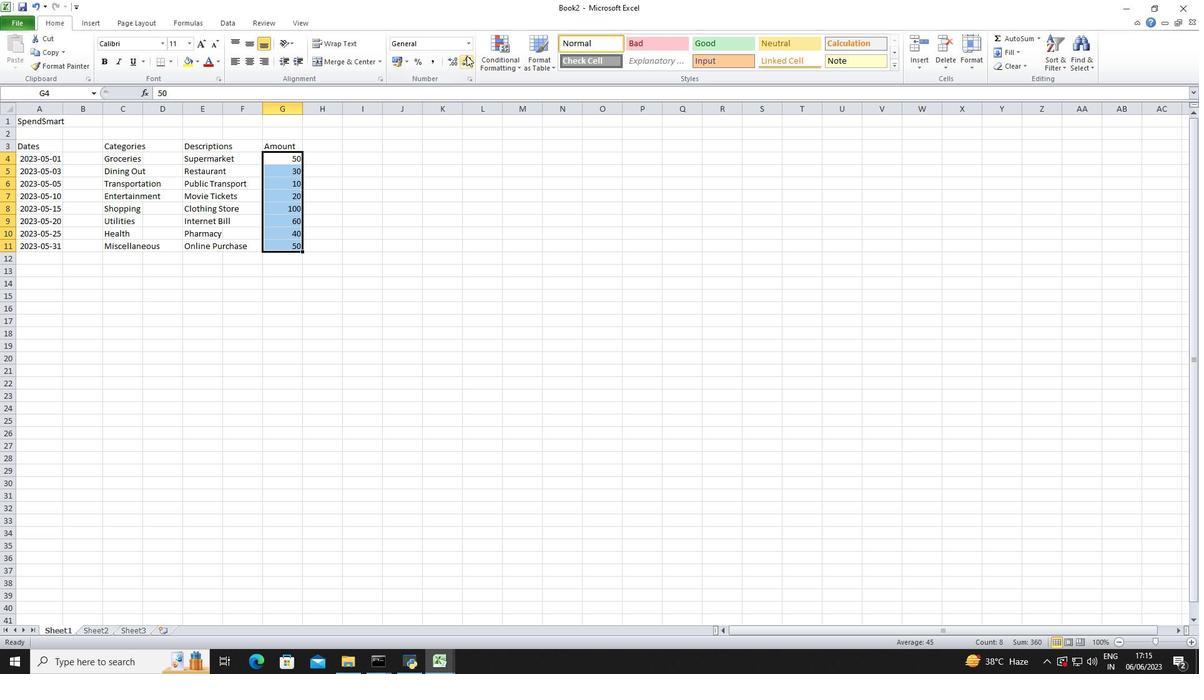 
Action: Mouse pressed left at (466, 48)
Screenshot: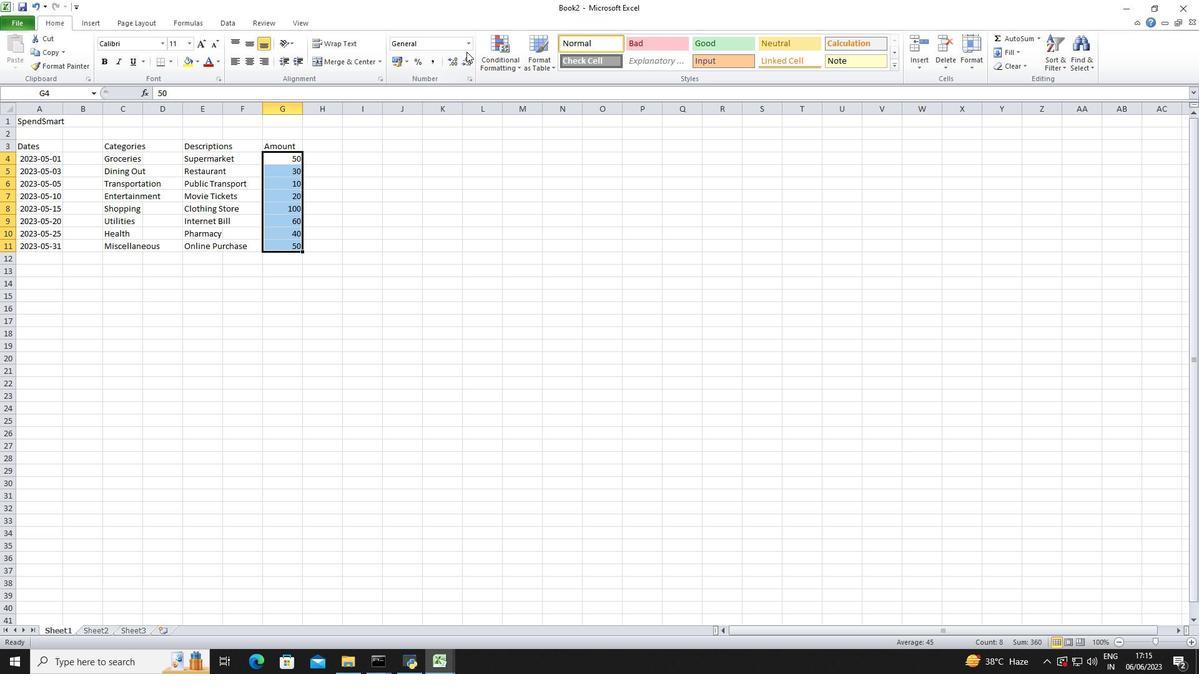 
Action: Mouse moved to (464, 358)
Screenshot: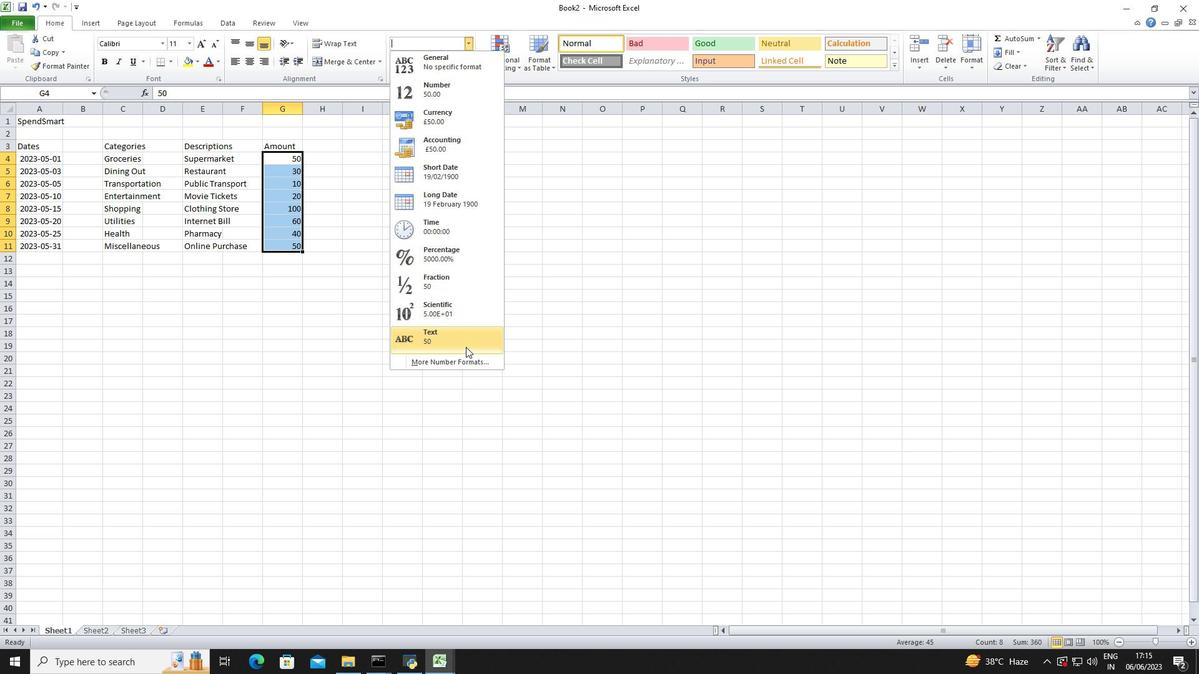 
Action: Mouse pressed left at (464, 358)
Screenshot: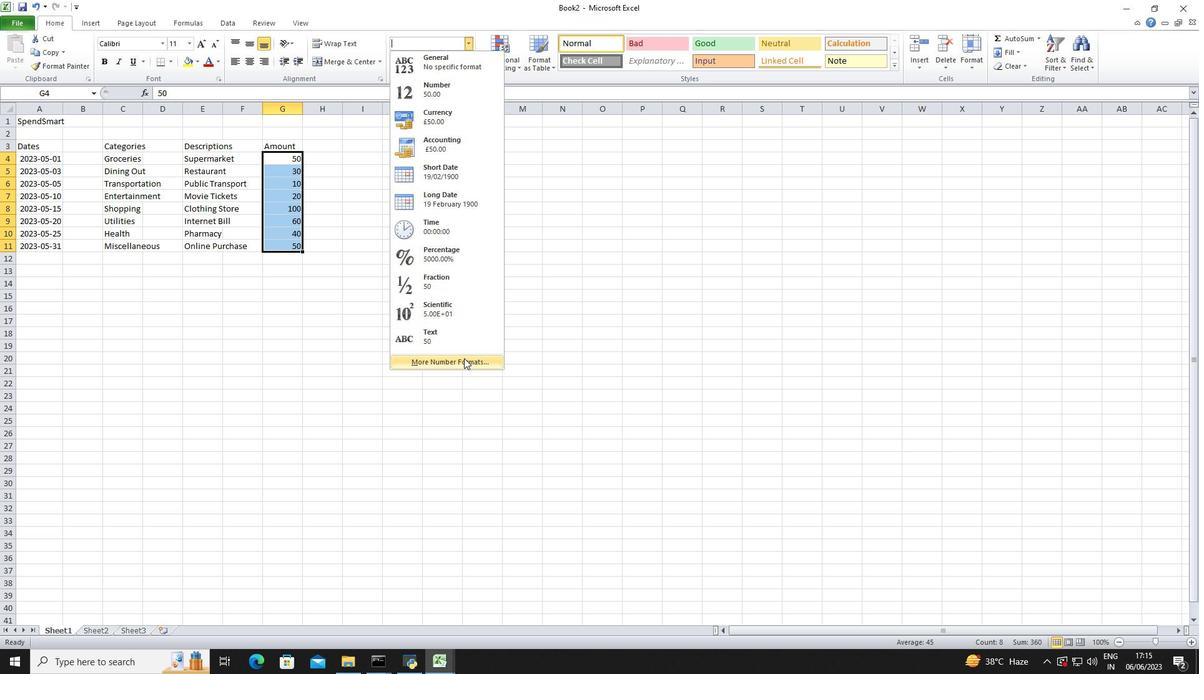 
Action: Mouse moved to (185, 234)
Screenshot: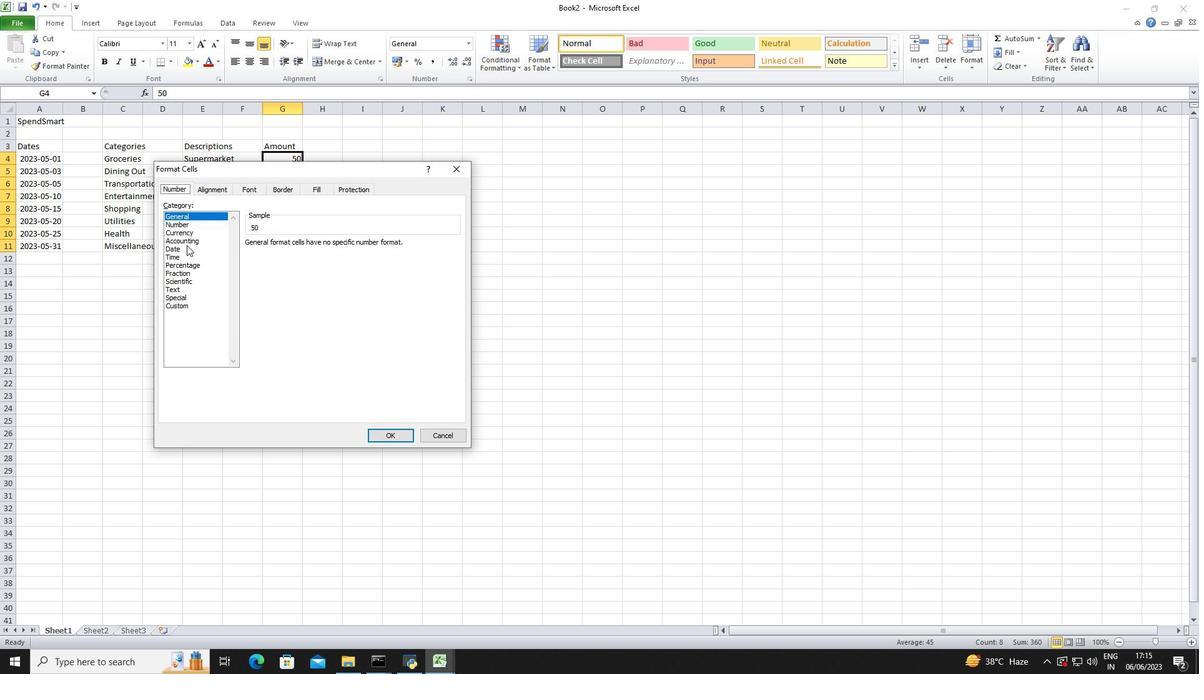 
Action: Mouse pressed left at (185, 234)
Screenshot: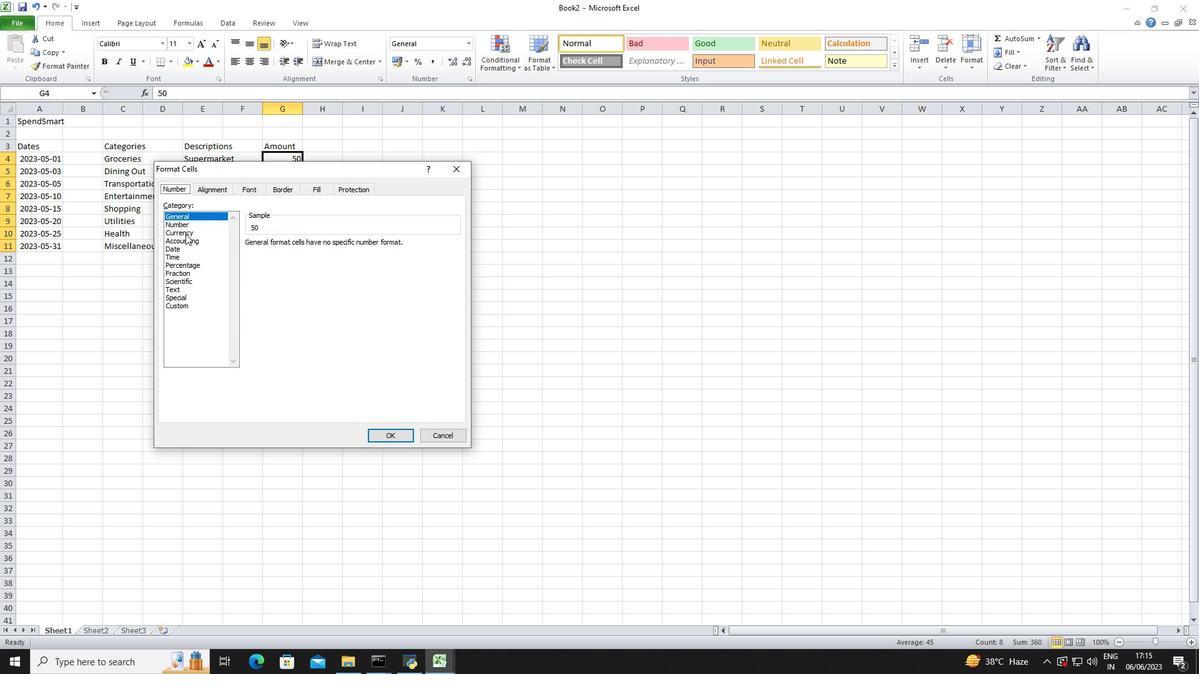 
Action: Mouse moved to (324, 245)
Screenshot: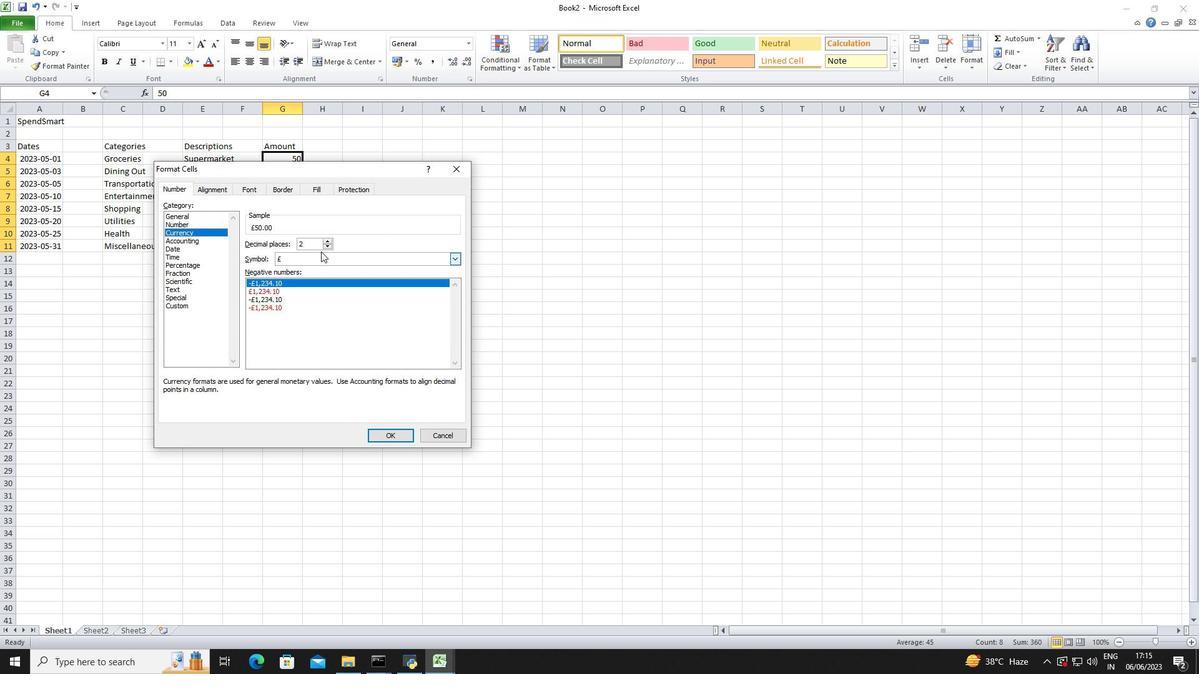 
Action: Mouse pressed left at (324, 245)
Screenshot: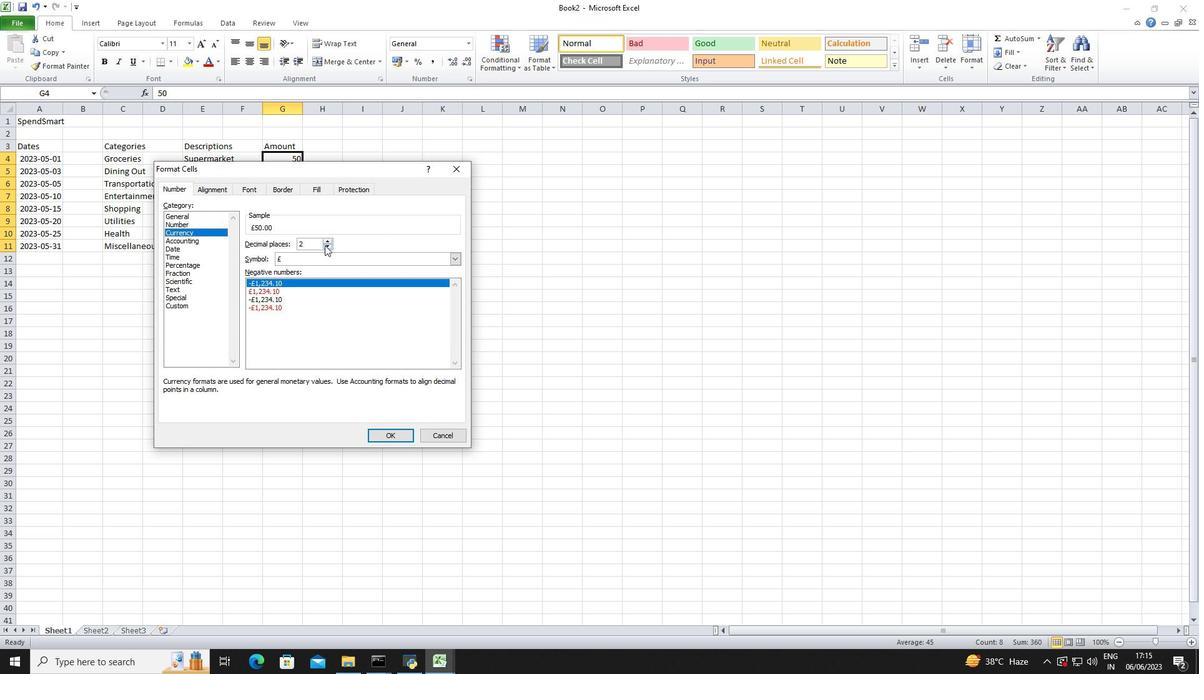 
Action: Mouse pressed left at (324, 245)
Screenshot: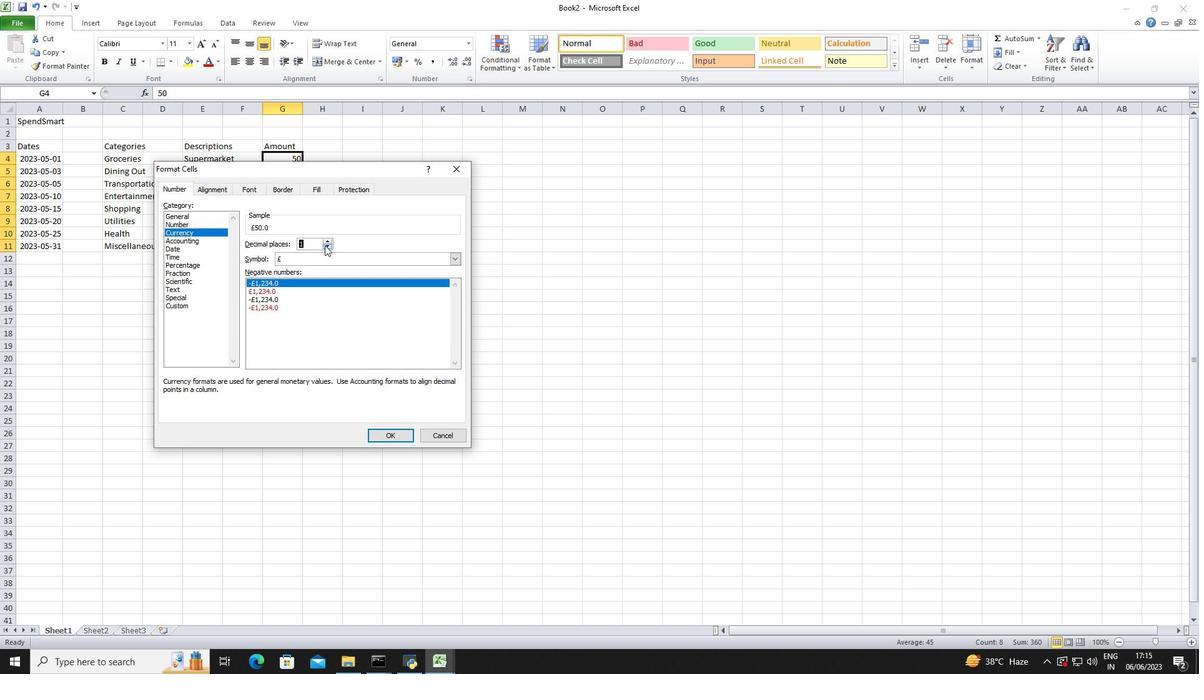 
Action: Mouse moved to (326, 249)
Screenshot: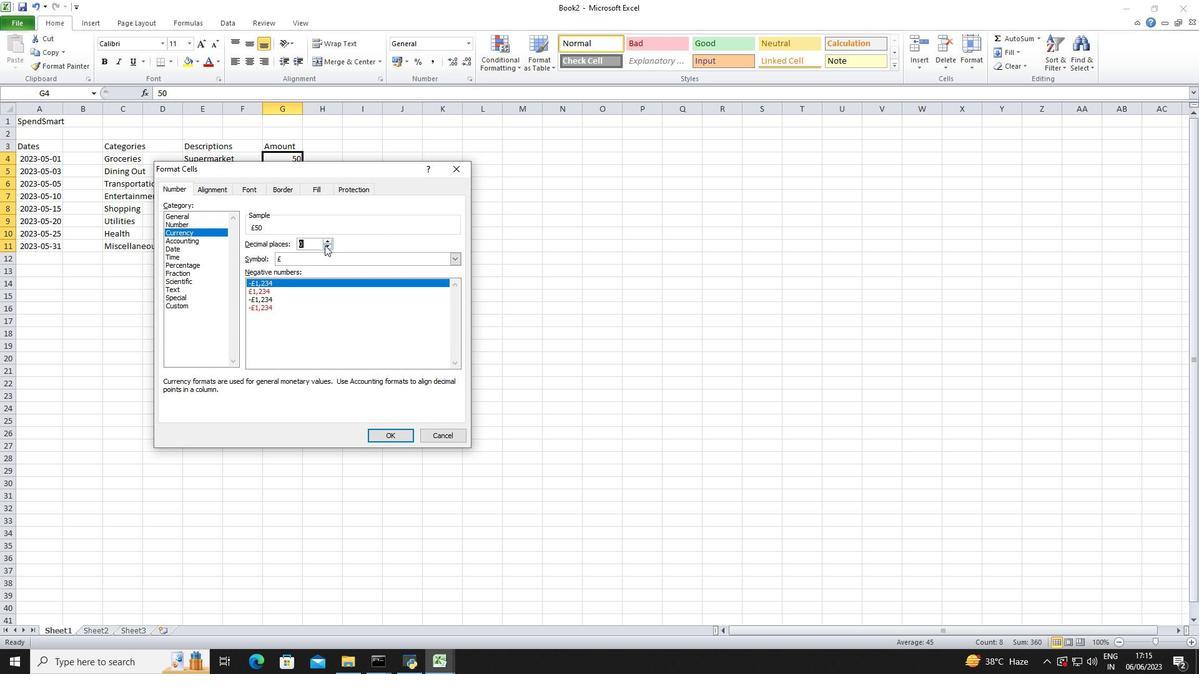 
Action: Mouse pressed left at (326, 249)
Screenshot: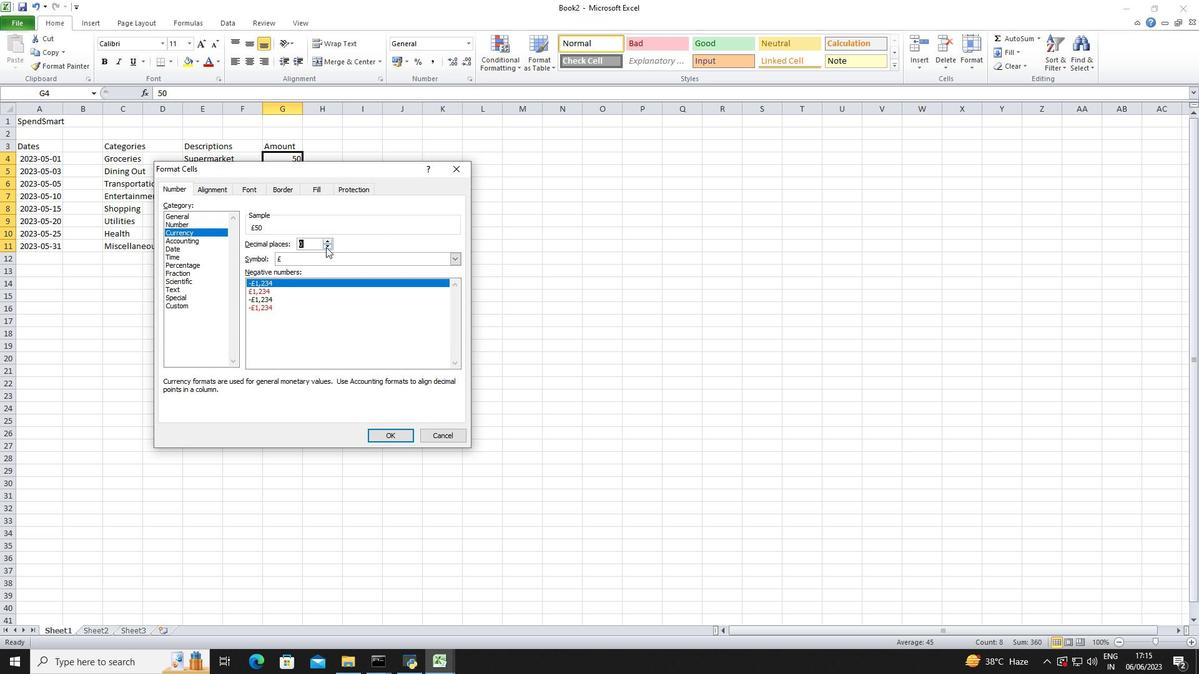 
Action: Mouse moved to (326, 255)
Screenshot: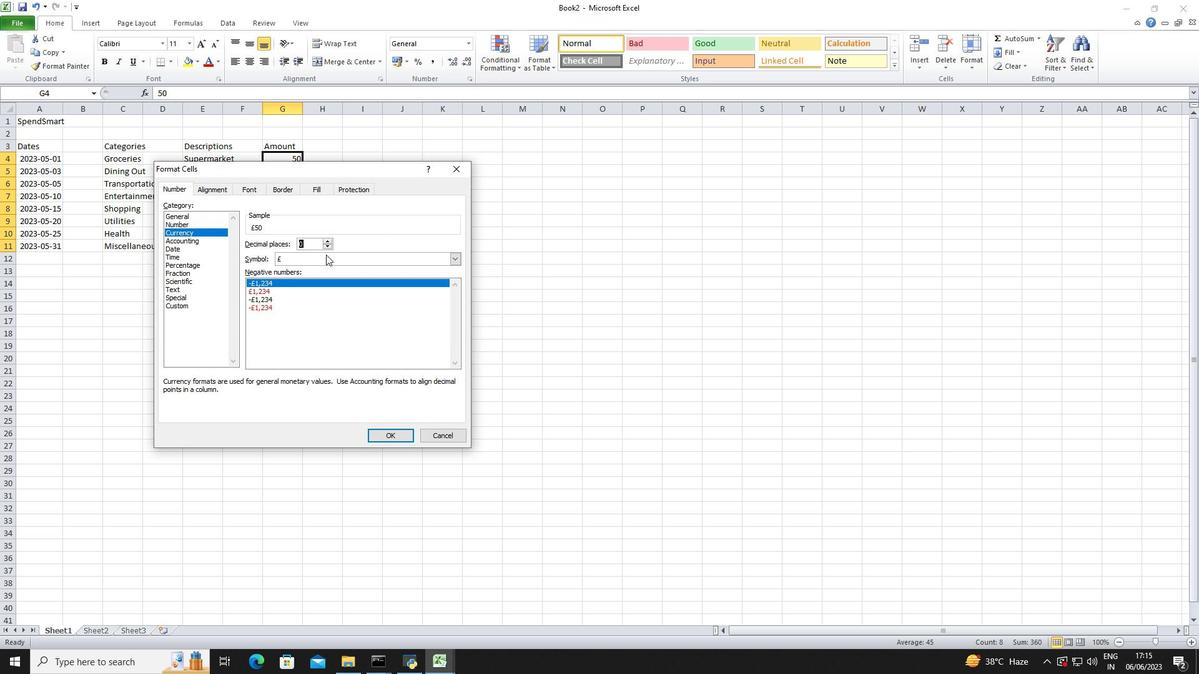 
Action: Mouse pressed left at (326, 255)
Screenshot: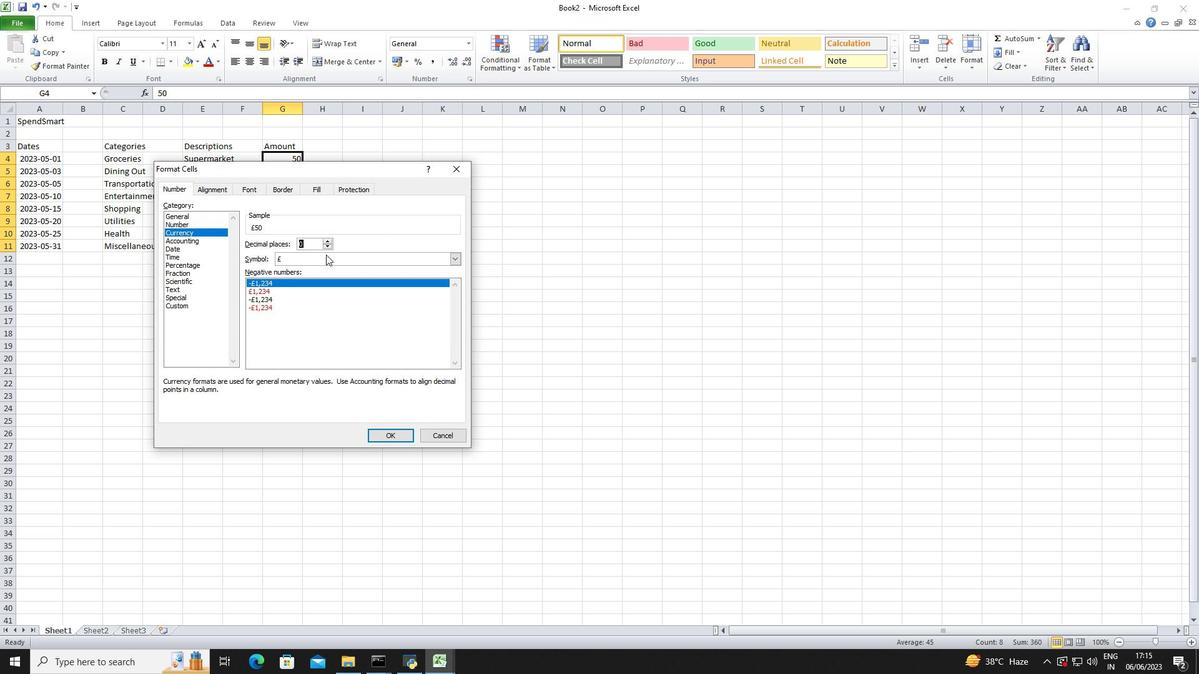 
Action: Mouse moved to (331, 282)
Screenshot: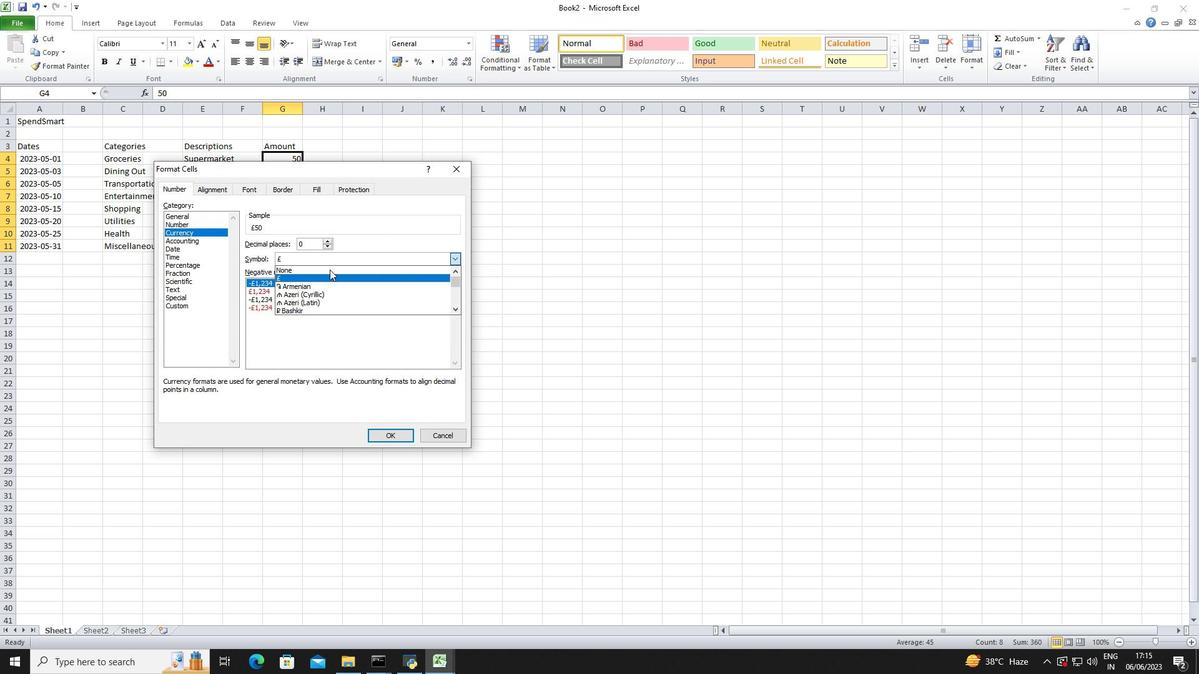 
Action: Mouse scrolled (331, 281) with delta (0, 0)
Screenshot: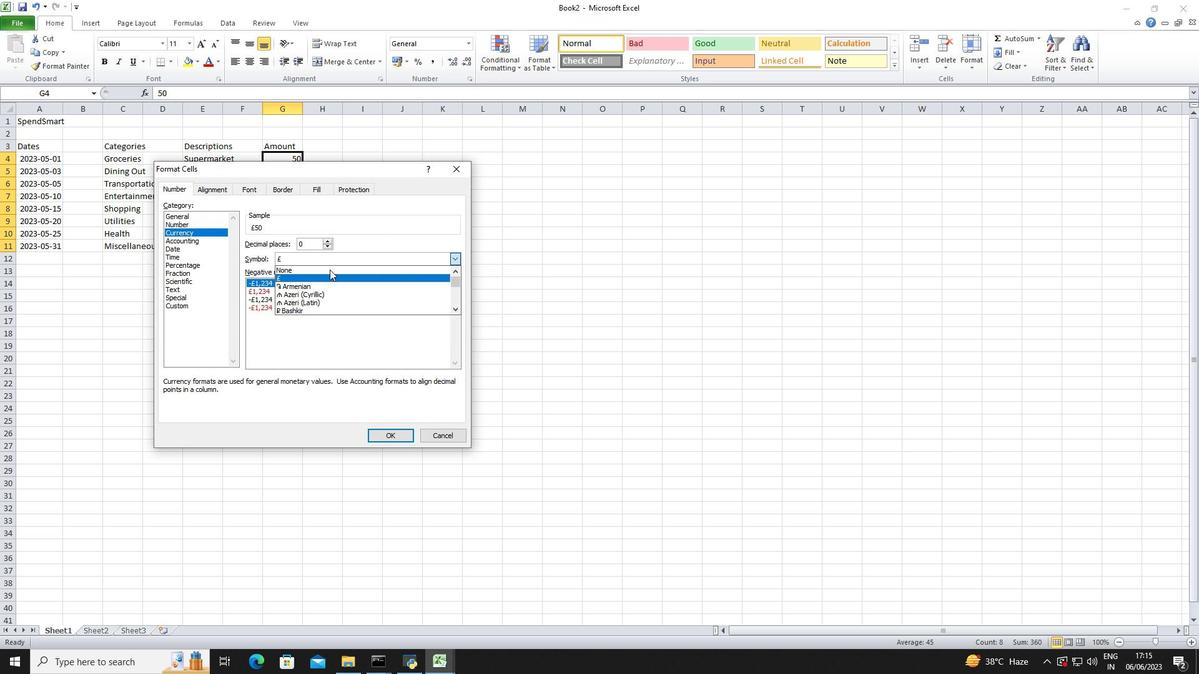 
Action: Mouse moved to (331, 282)
Screenshot: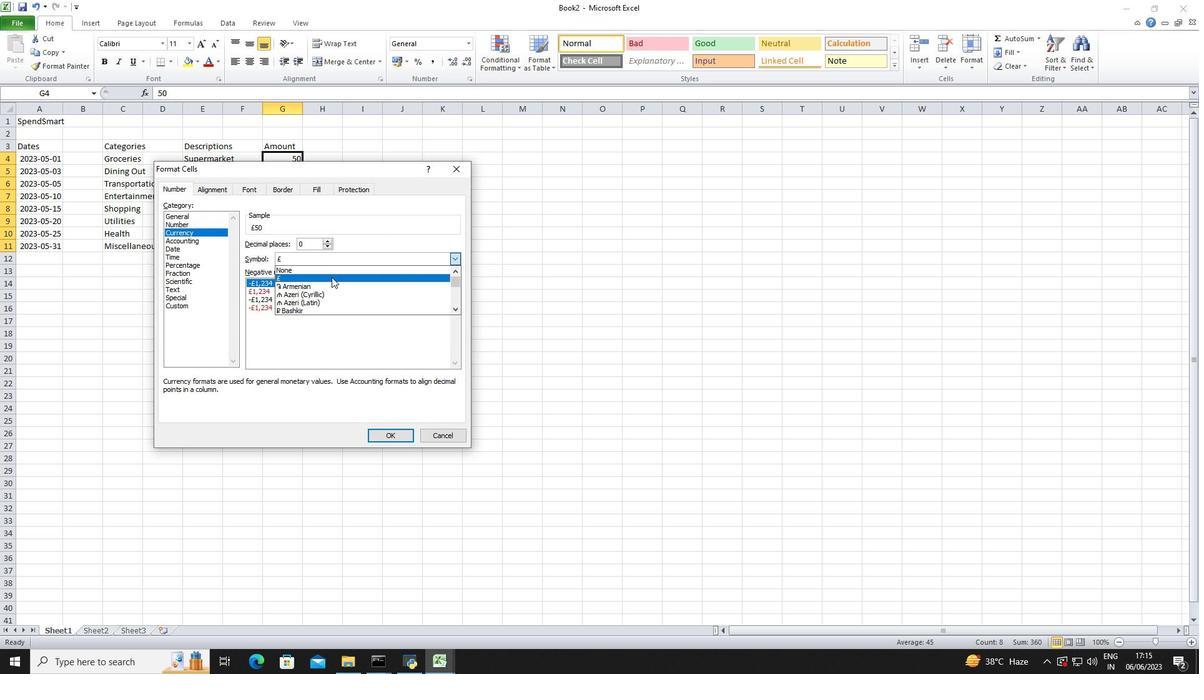 
Action: Mouse scrolled (331, 281) with delta (0, 0)
Screenshot: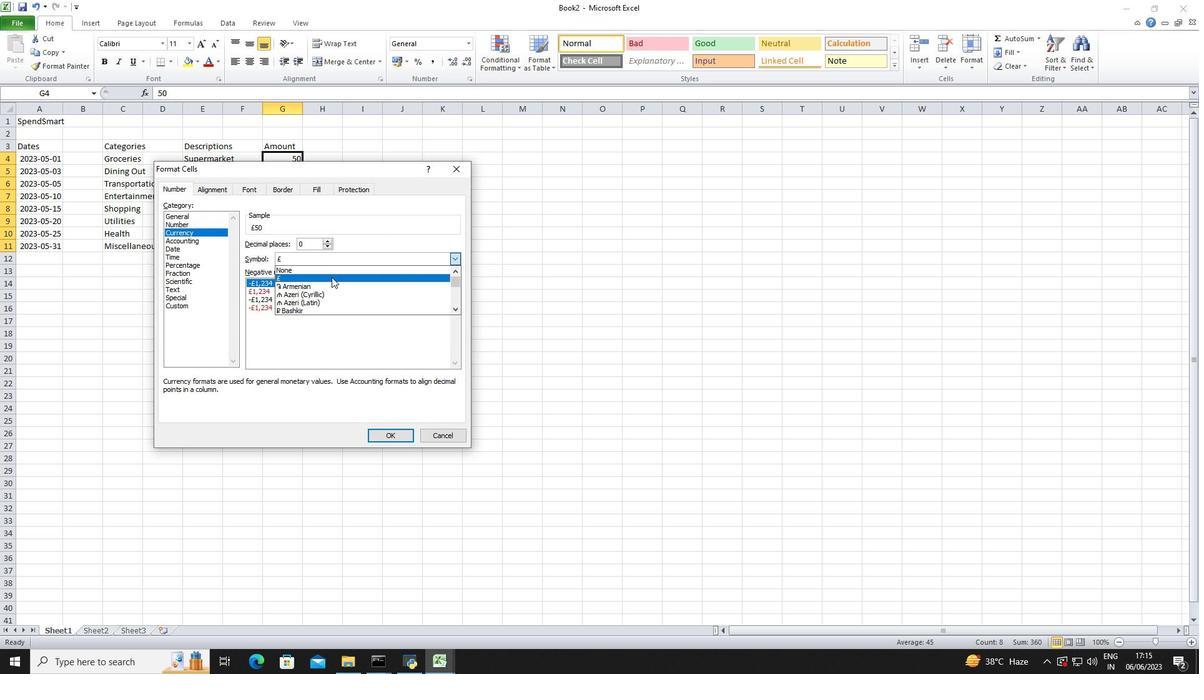 
Action: Mouse moved to (332, 283)
Screenshot: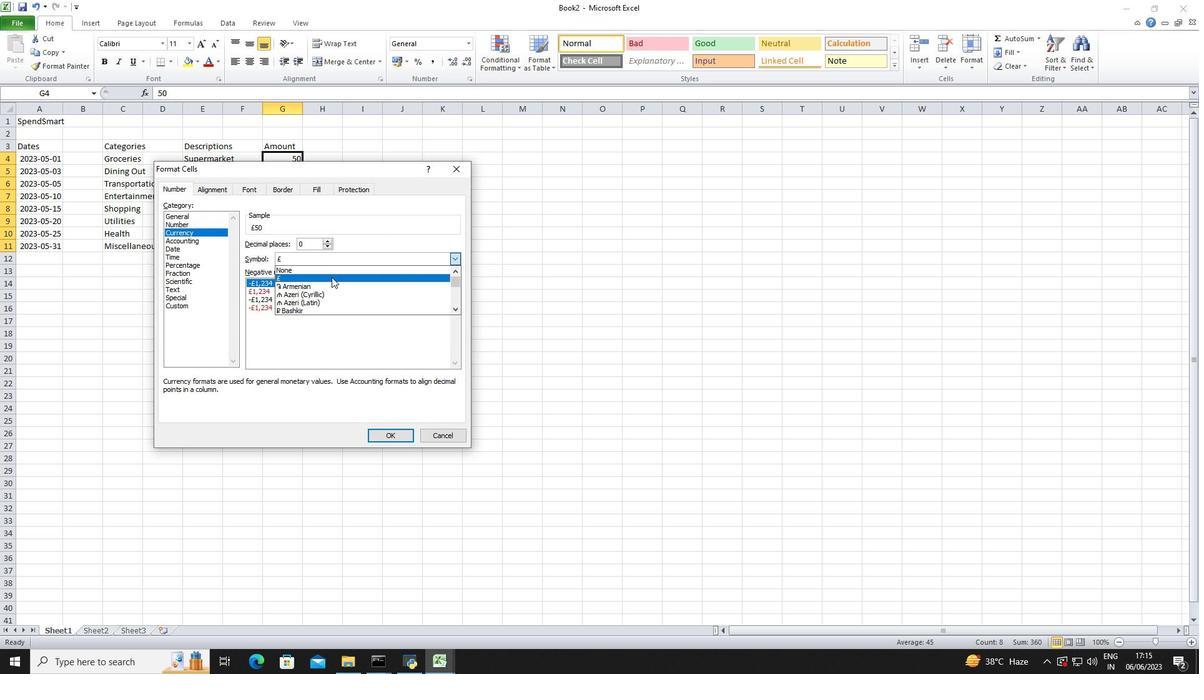 
Action: Mouse scrolled (332, 282) with delta (0, 0)
Screenshot: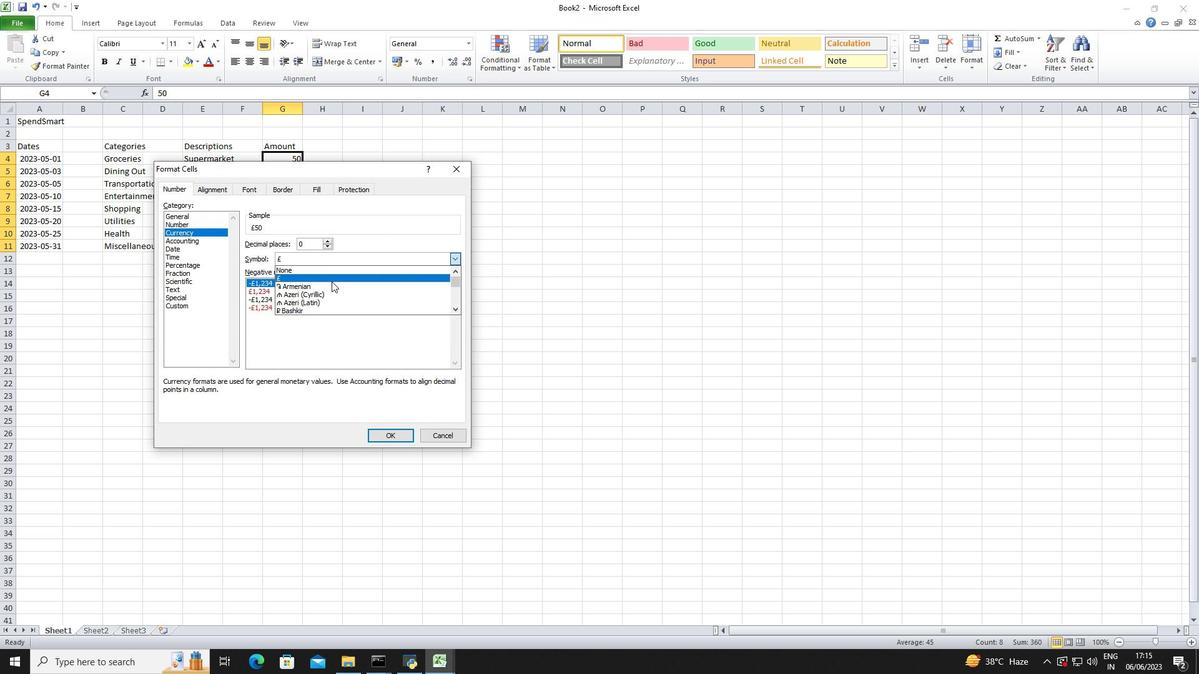 
Action: Mouse moved to (332, 283)
Screenshot: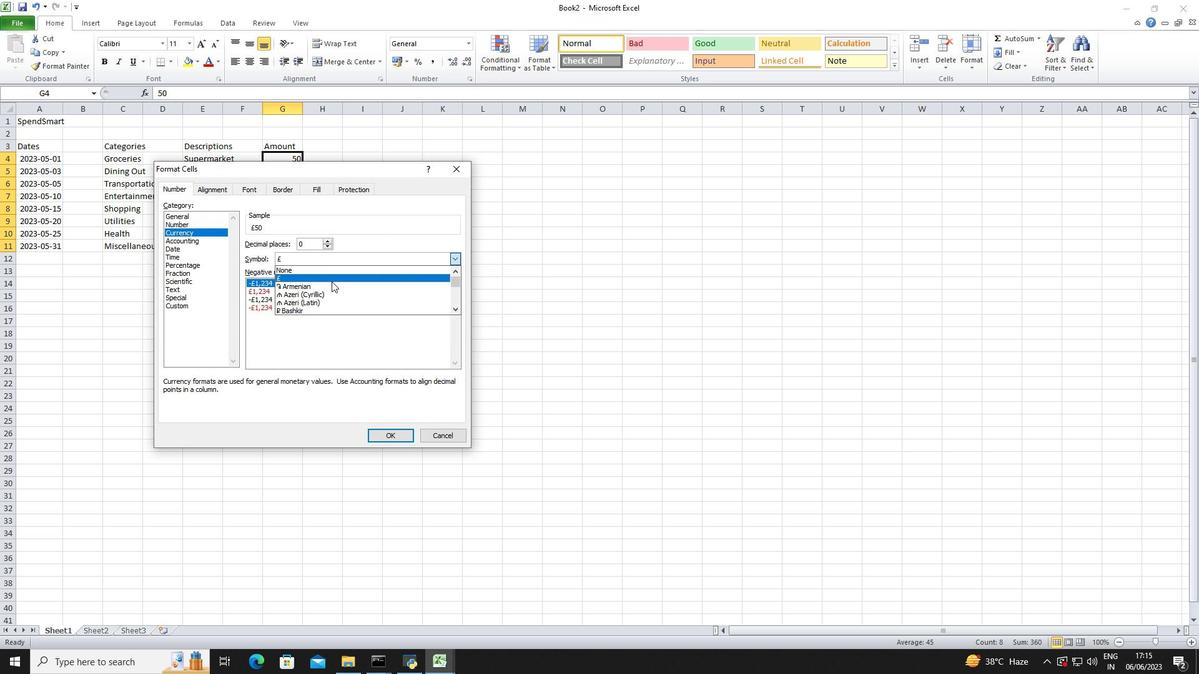 
Action: Mouse scrolled (332, 282) with delta (0, 0)
Screenshot: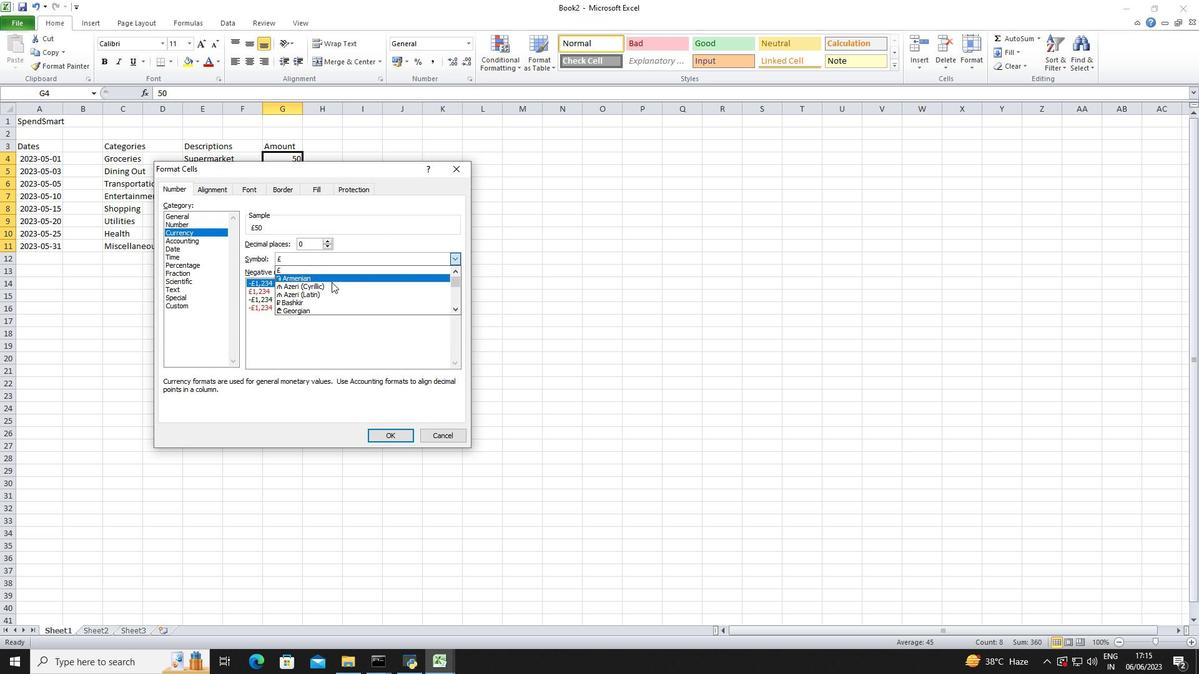 
Action: Mouse moved to (332, 284)
Screenshot: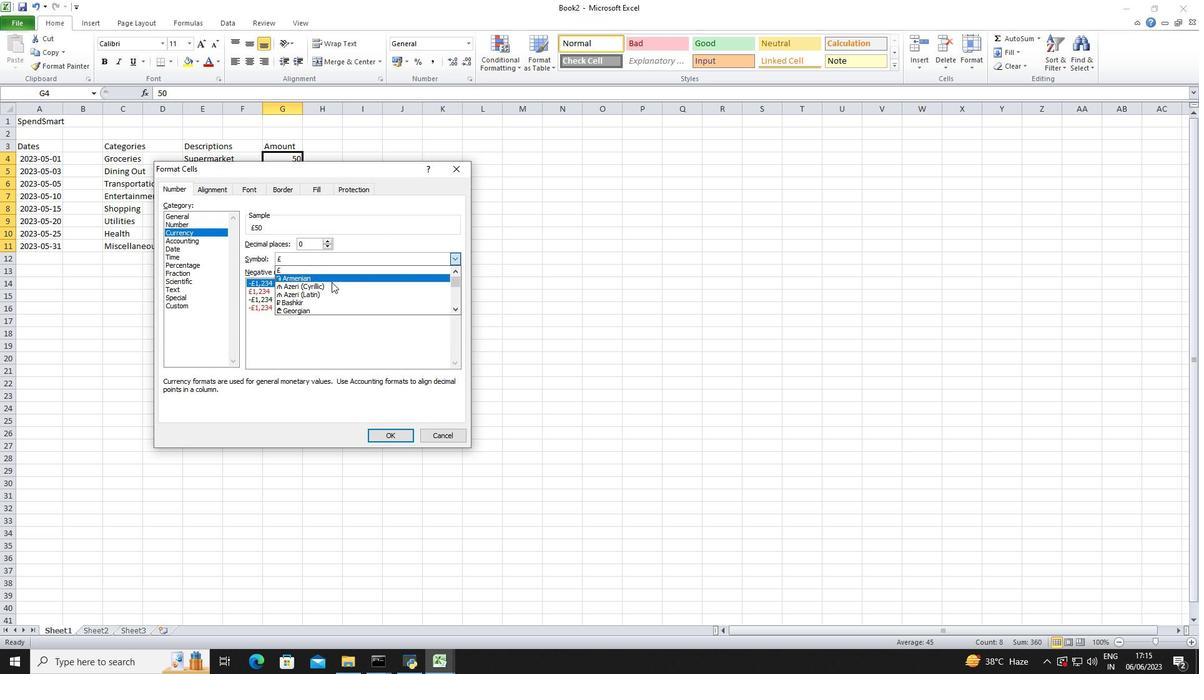 
Action: Mouse scrolled (332, 283) with delta (0, 0)
Screenshot: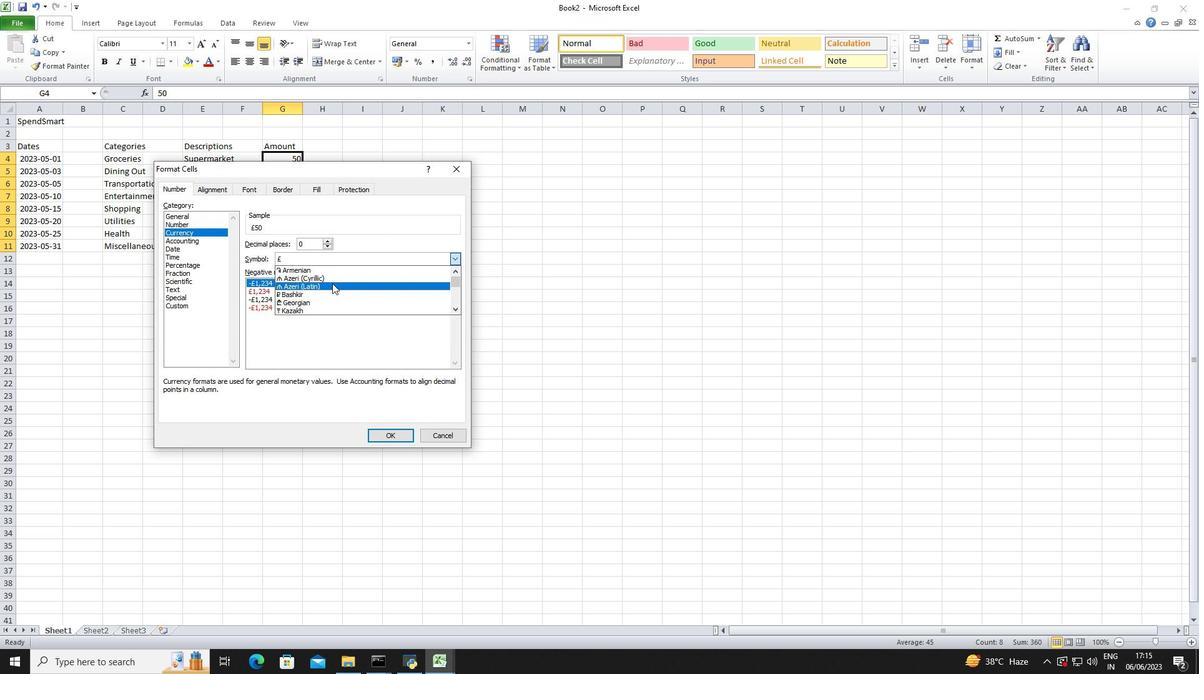 
Action: Mouse scrolled (332, 283) with delta (0, 0)
Screenshot: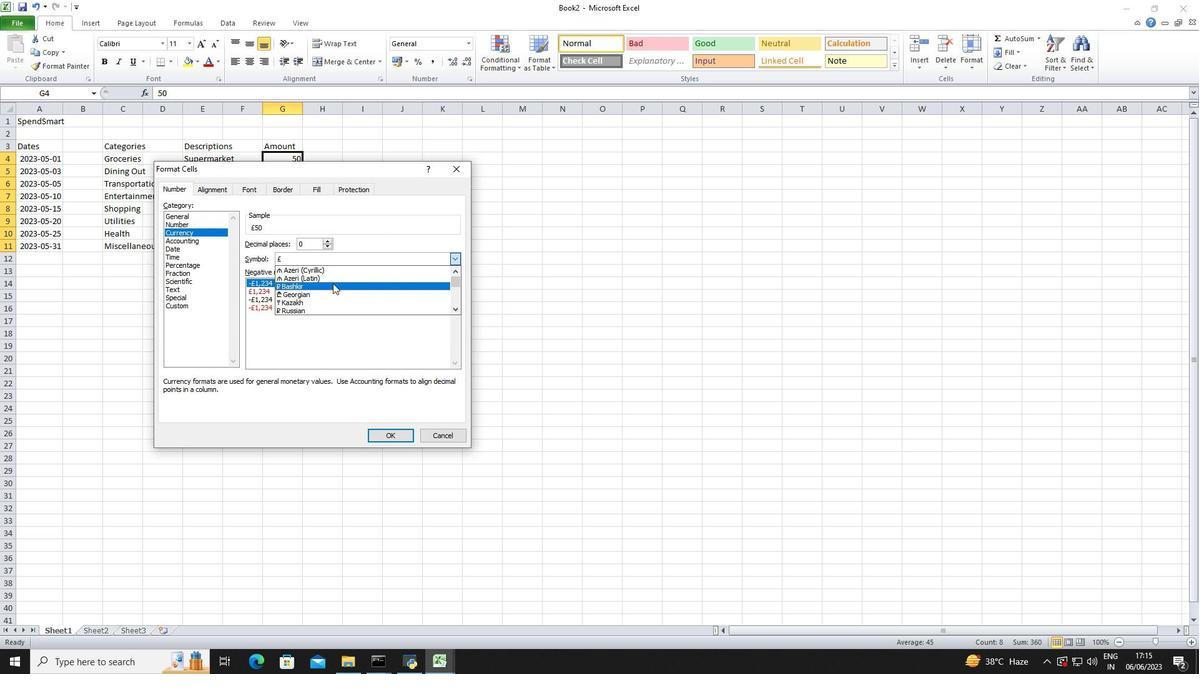 
Action: Mouse scrolled (332, 283) with delta (0, 0)
Screenshot: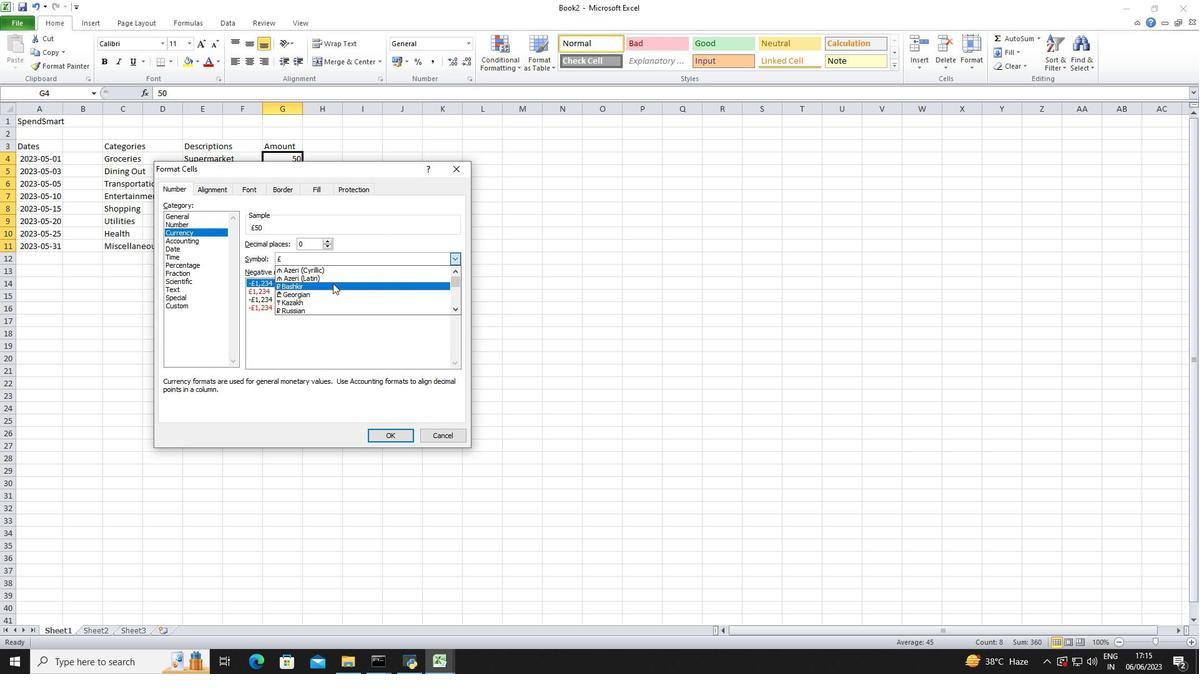 
Action: Mouse moved to (332, 284)
Screenshot: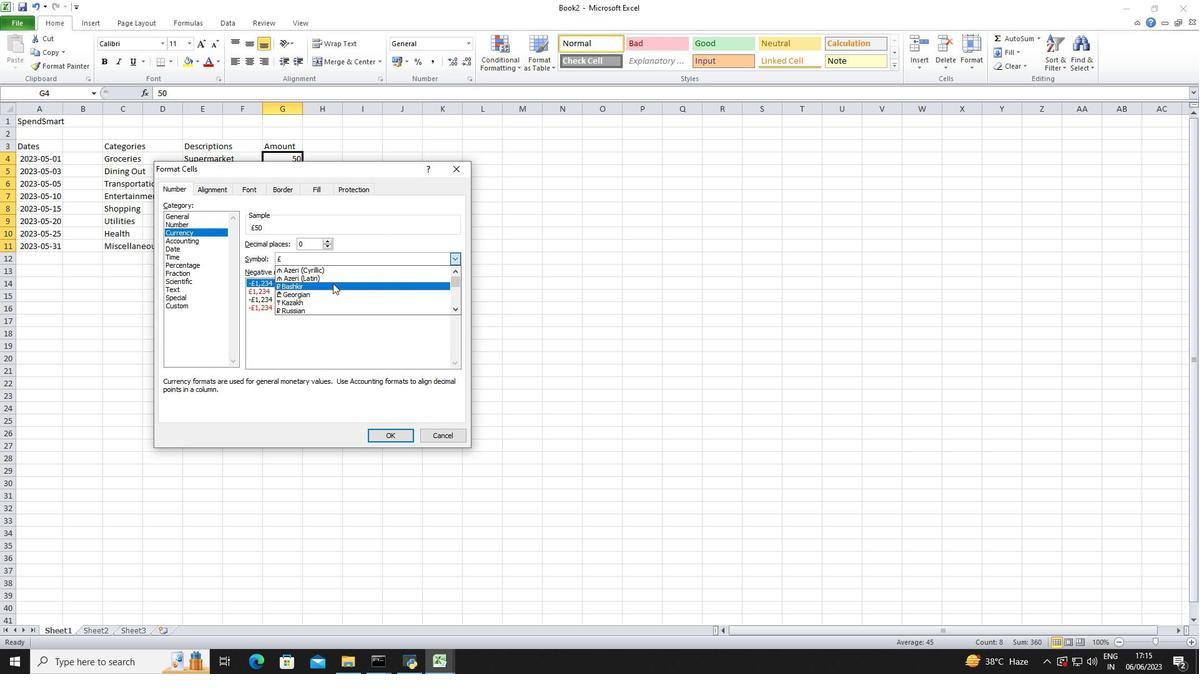 
Action: Mouse scrolled (332, 283) with delta (0, 0)
Screenshot: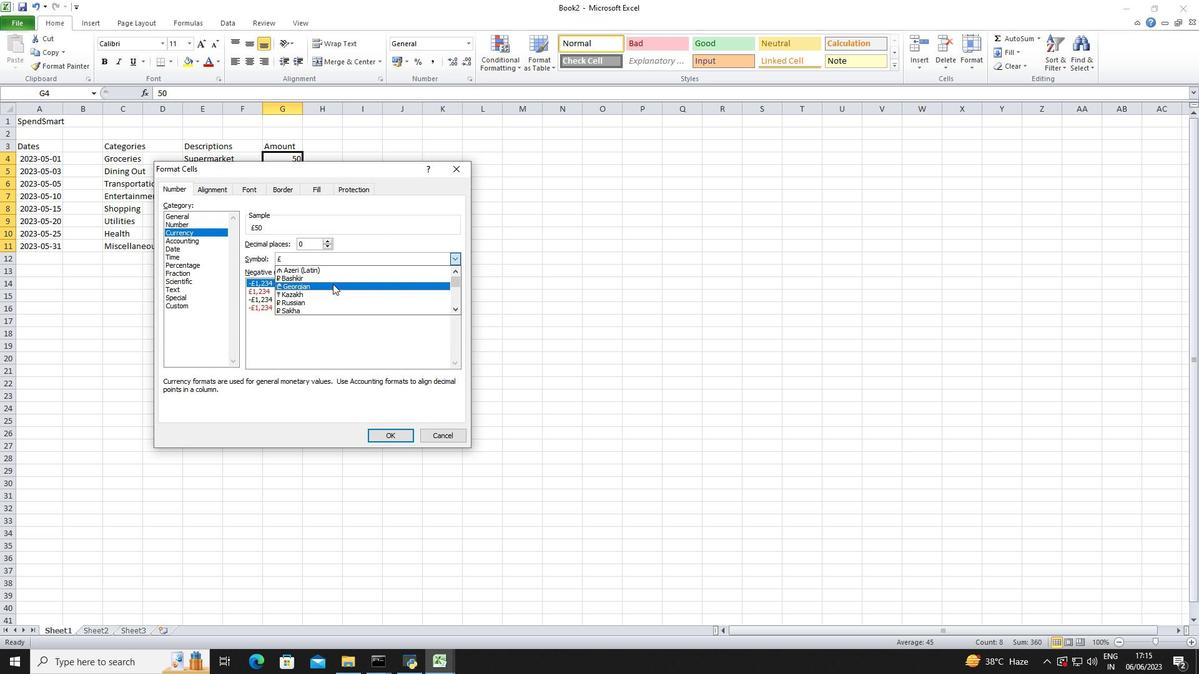 
Action: Mouse scrolled (332, 283) with delta (0, 0)
Screenshot: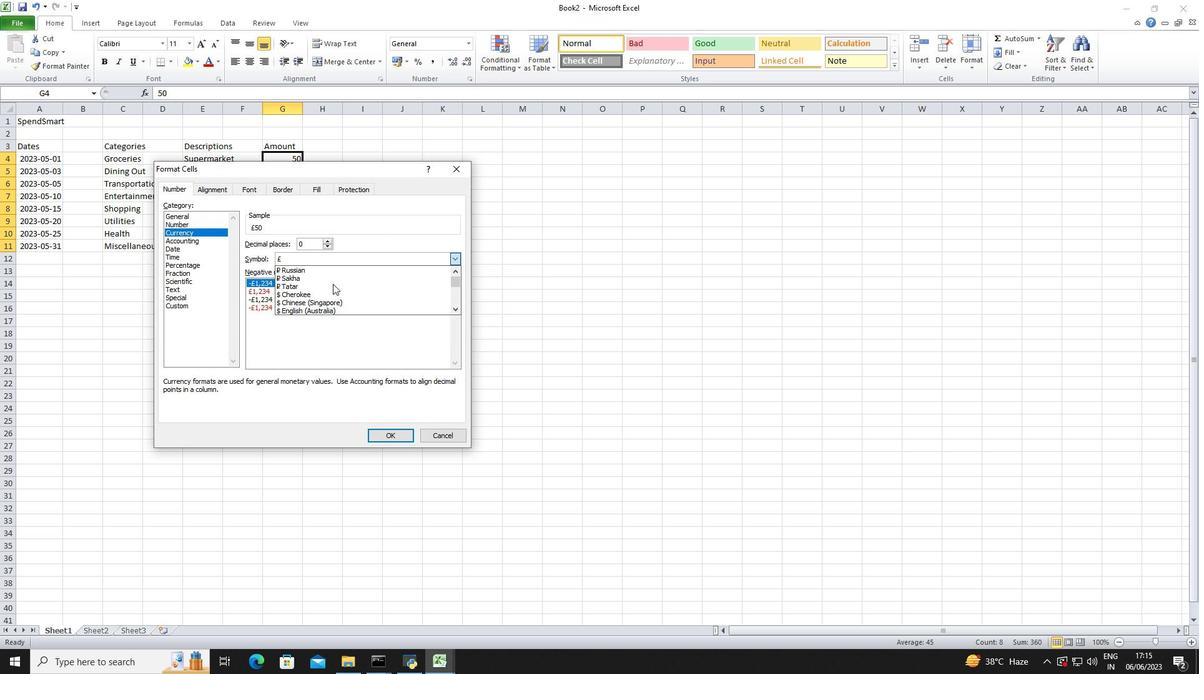 
Action: Mouse scrolled (332, 283) with delta (0, 0)
Screenshot: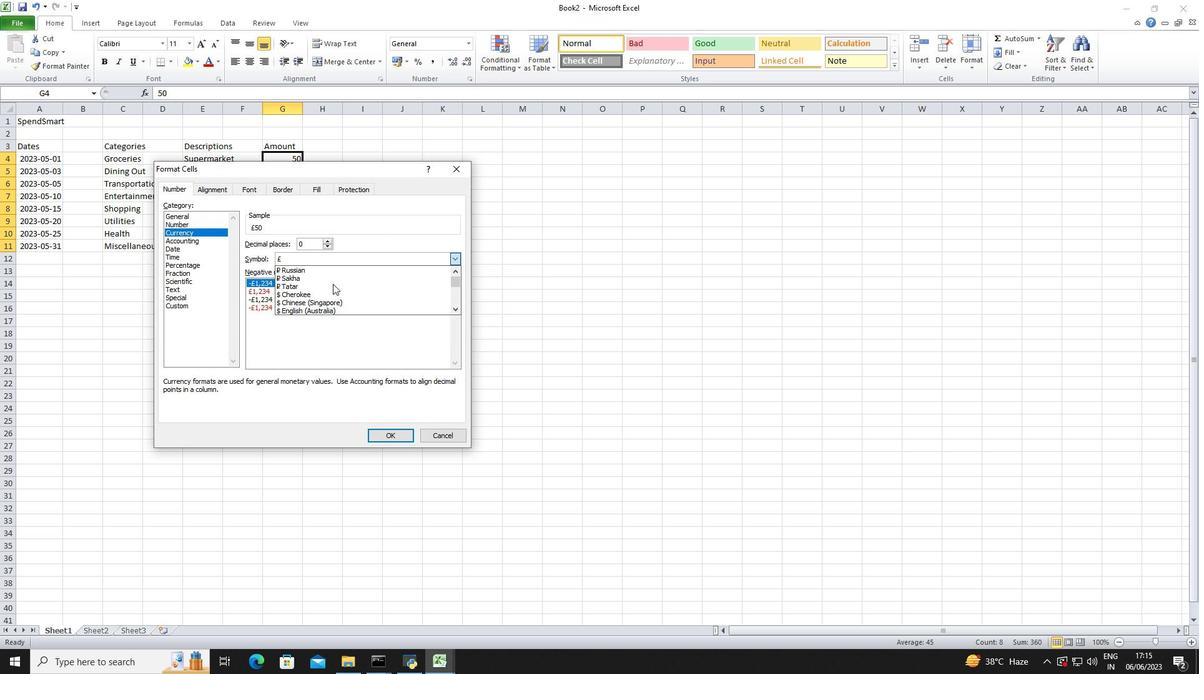 
Action: Mouse moved to (335, 292)
Screenshot: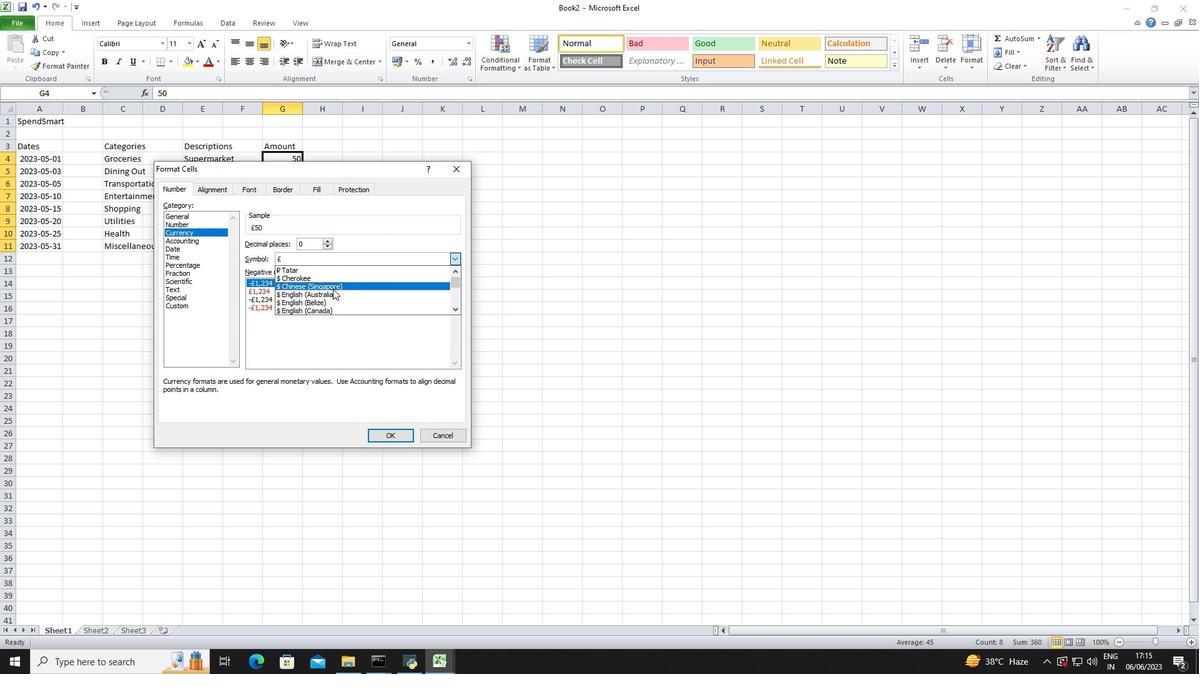 
Action: Mouse pressed left at (335, 292)
Screenshot: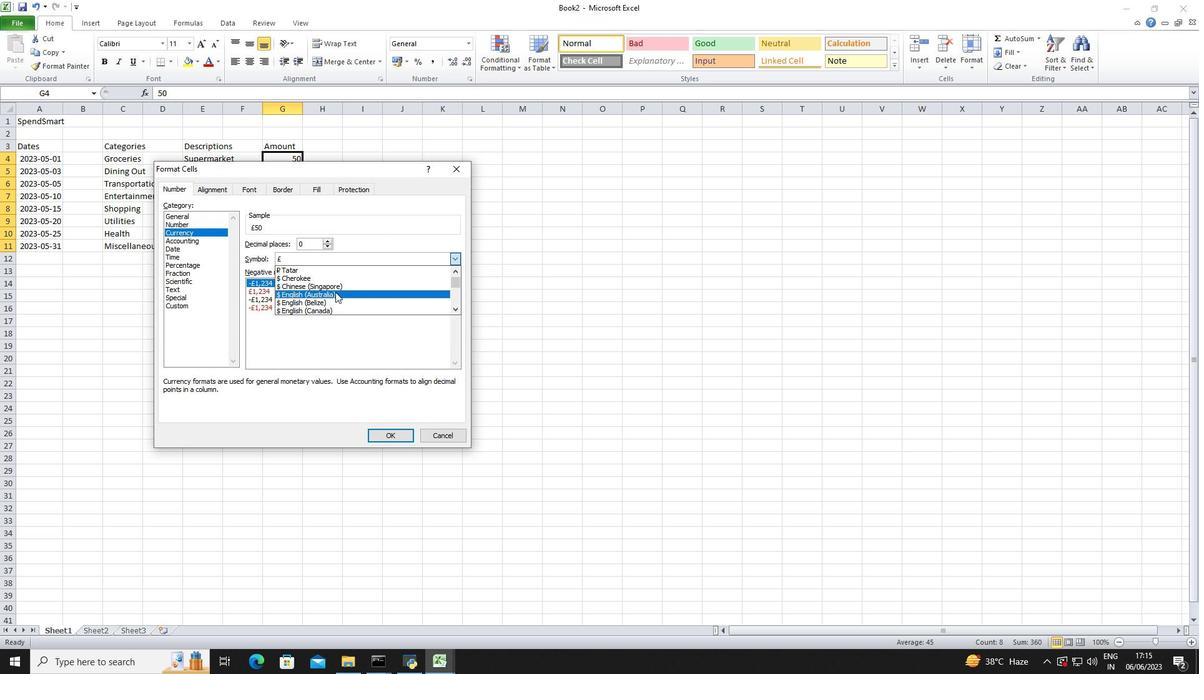 
Action: Mouse moved to (398, 431)
Screenshot: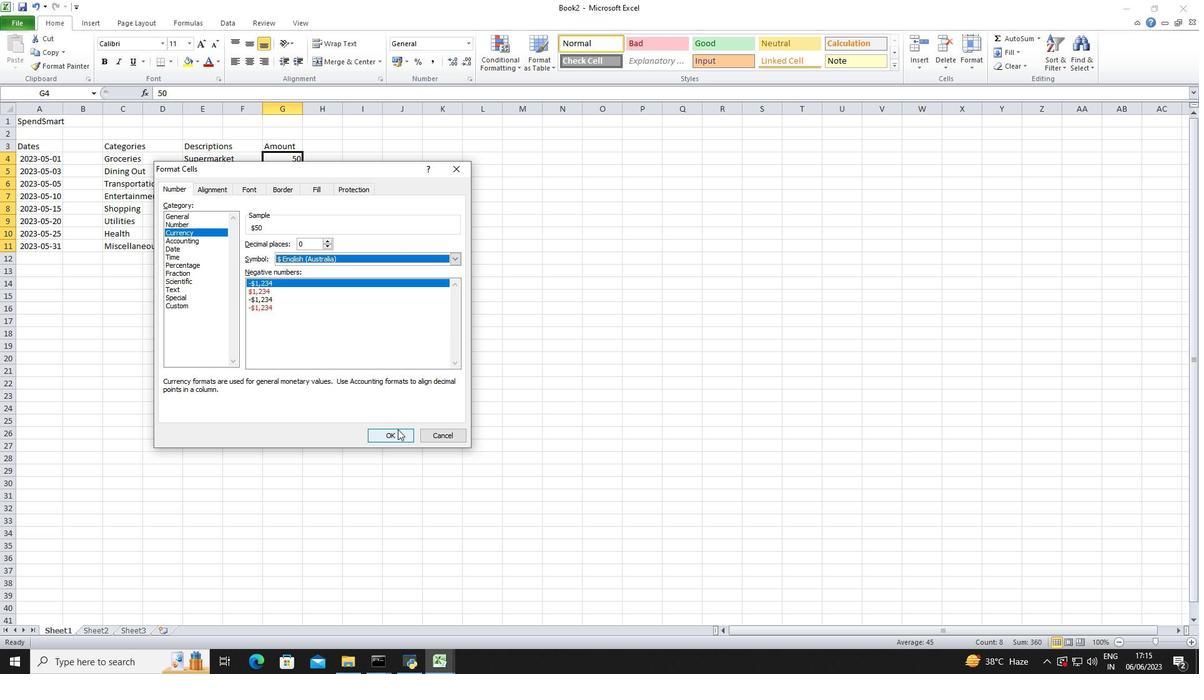
Action: Mouse pressed left at (398, 431)
Screenshot: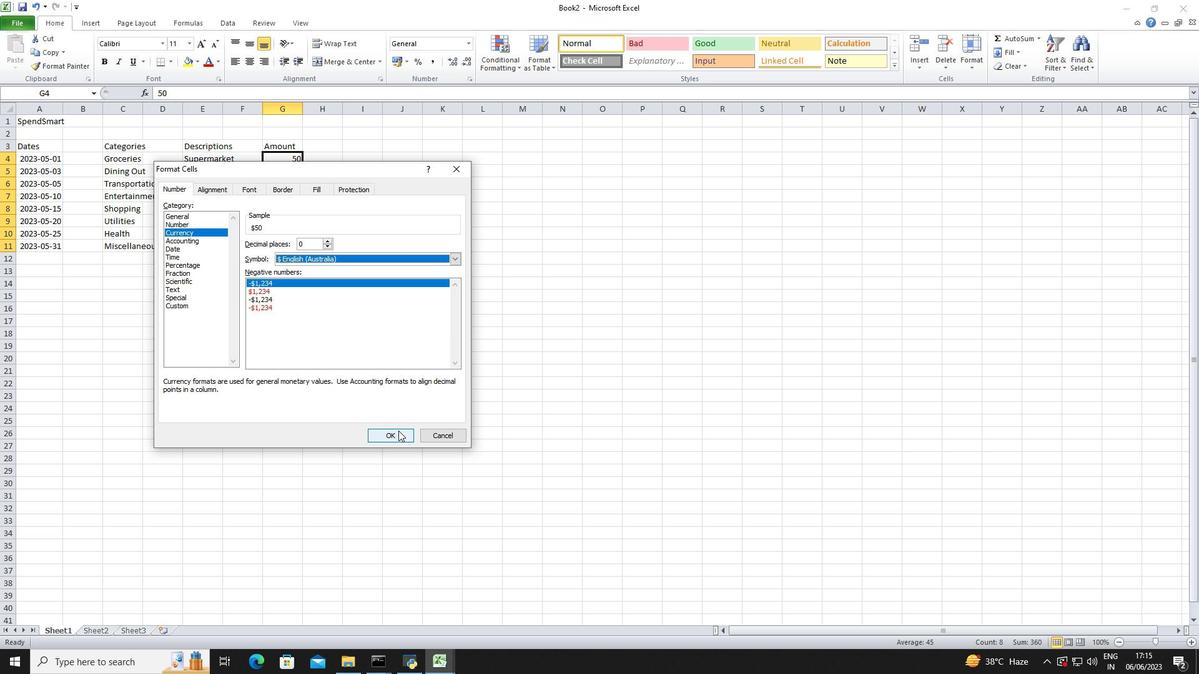 
Action: Mouse moved to (408, 321)
Screenshot: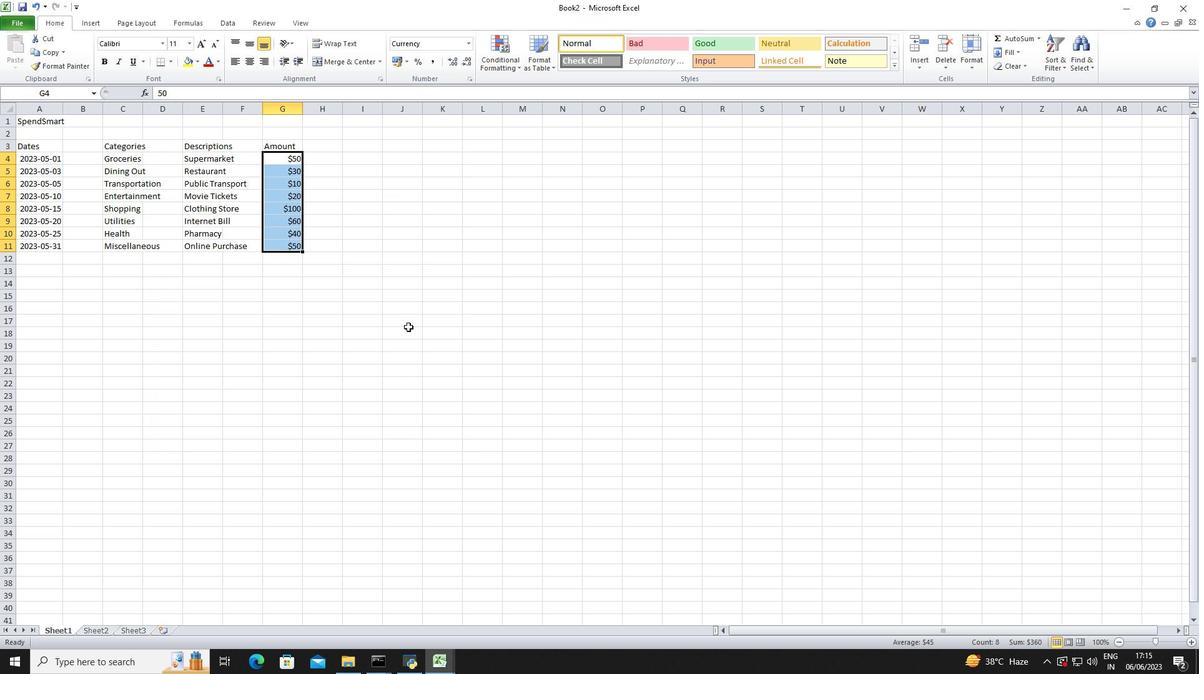 
Action: Mouse pressed left at (408, 321)
Screenshot: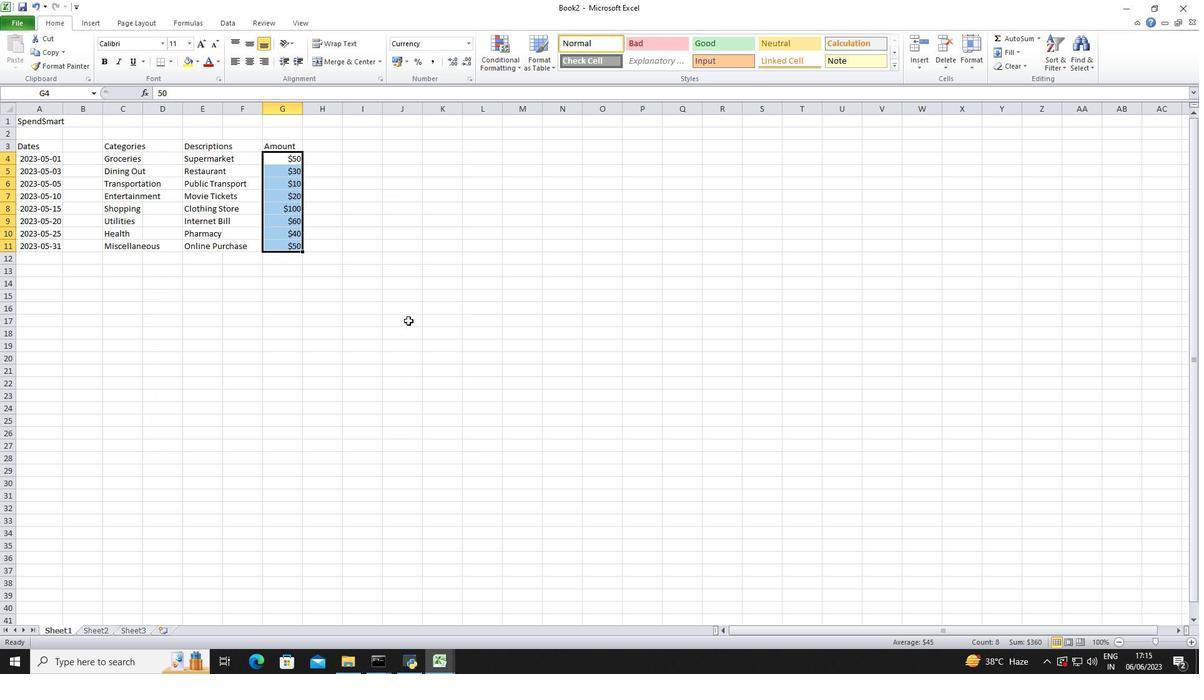 
Action: Key pressed ctrl+S<Key.shift>Financial<Key.space><Key.shift>Wizard<Key.enter>
Screenshot: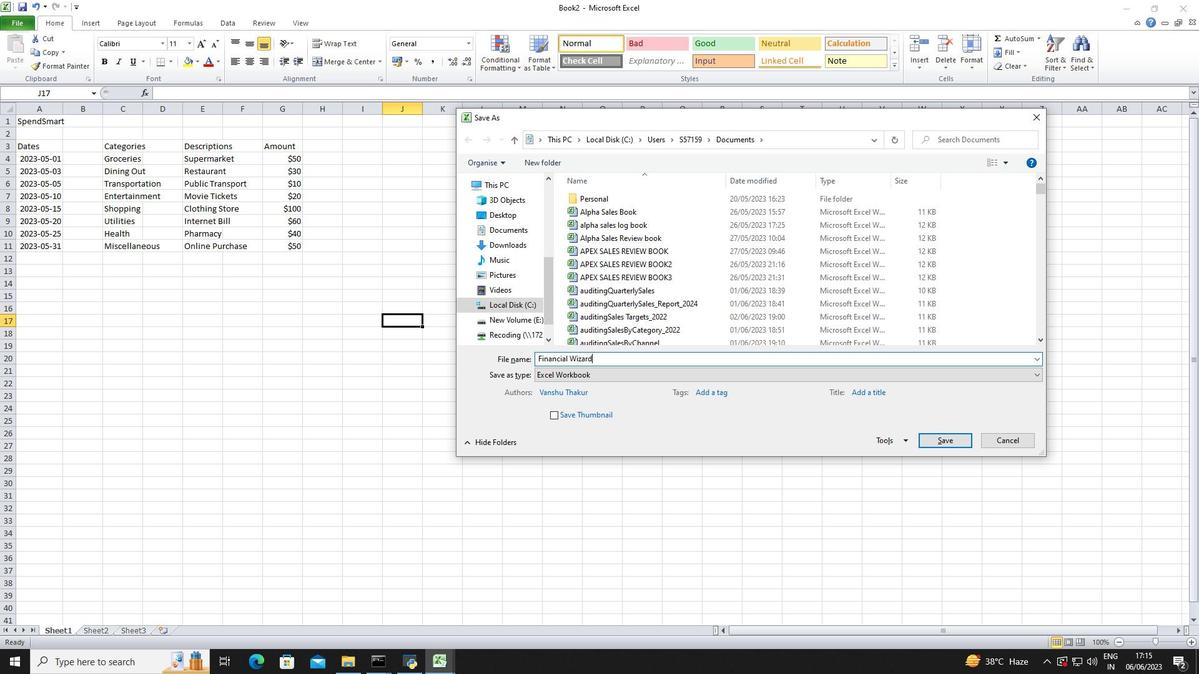 
